 Task: Add a condition where "Privacy Is Ticket has public comment" in pending tickets.
Action: Mouse moved to (135, 498)
Screenshot: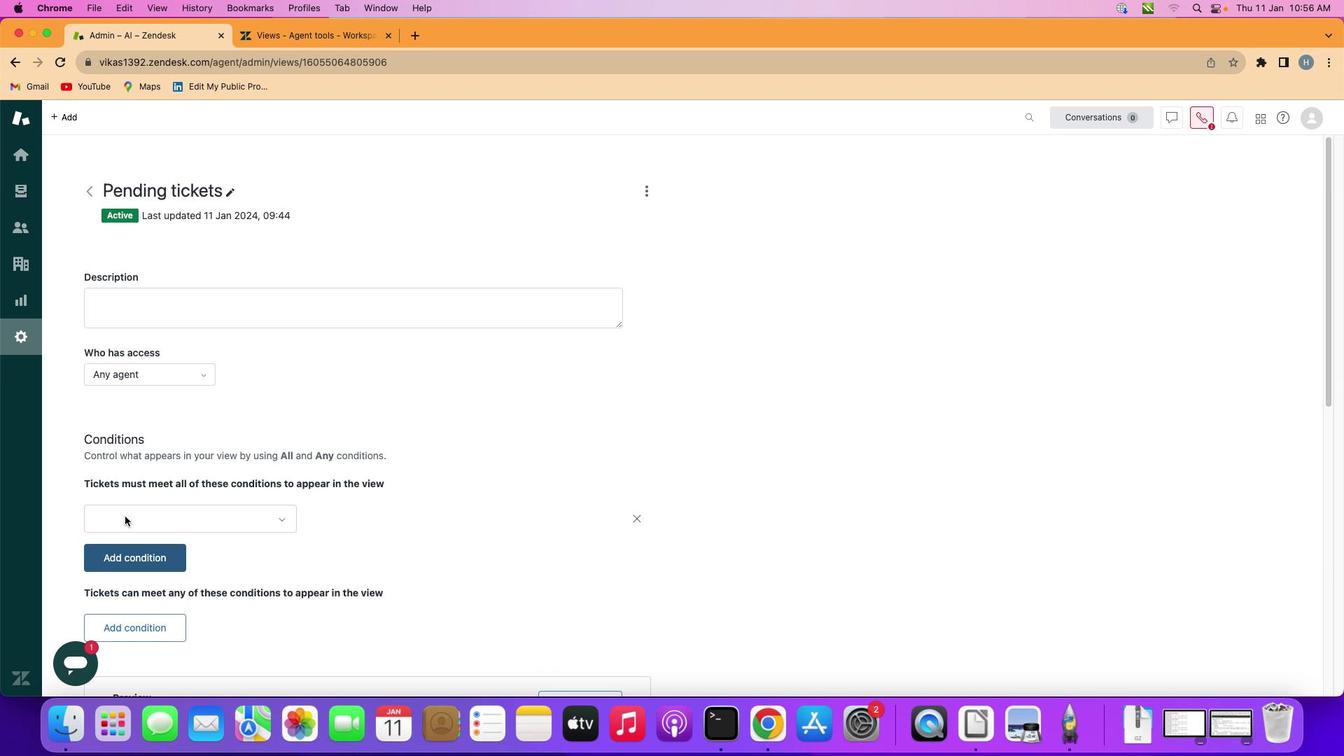 
Action: Mouse pressed left at (135, 498)
Screenshot: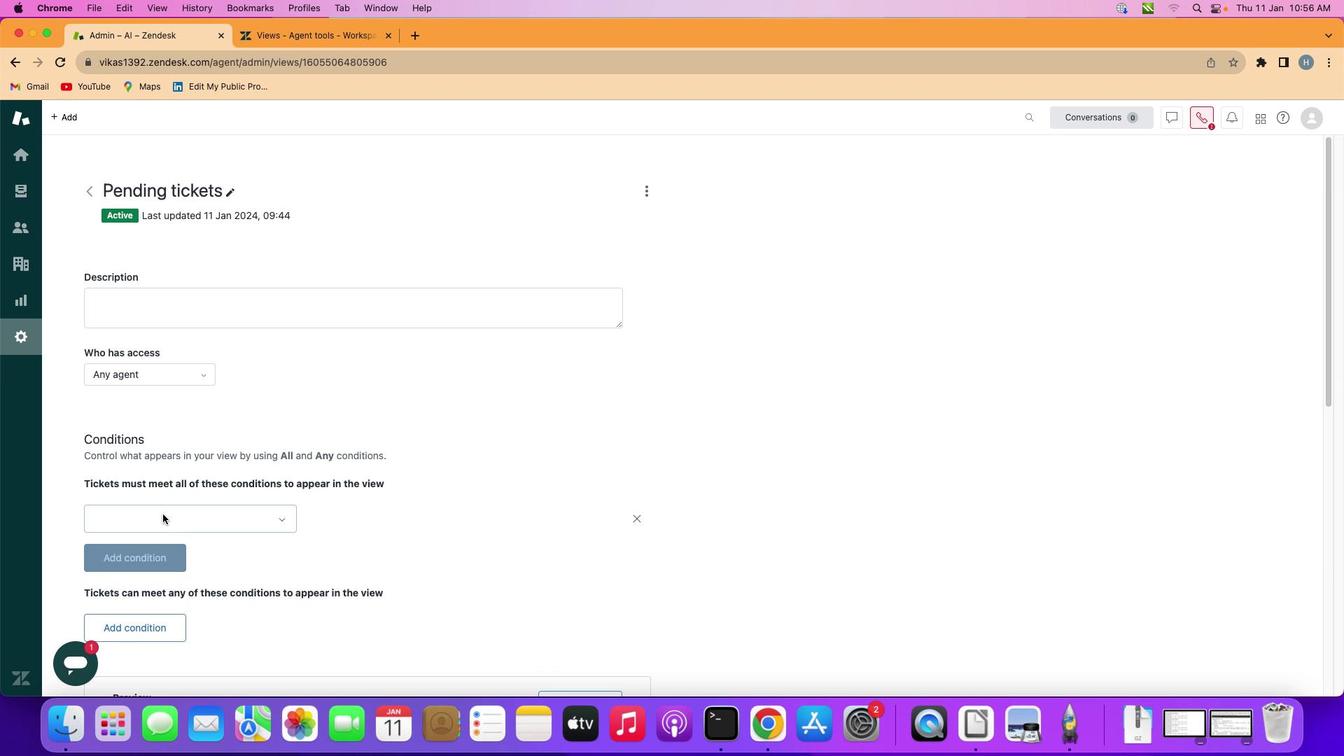 
Action: Mouse moved to (236, 495)
Screenshot: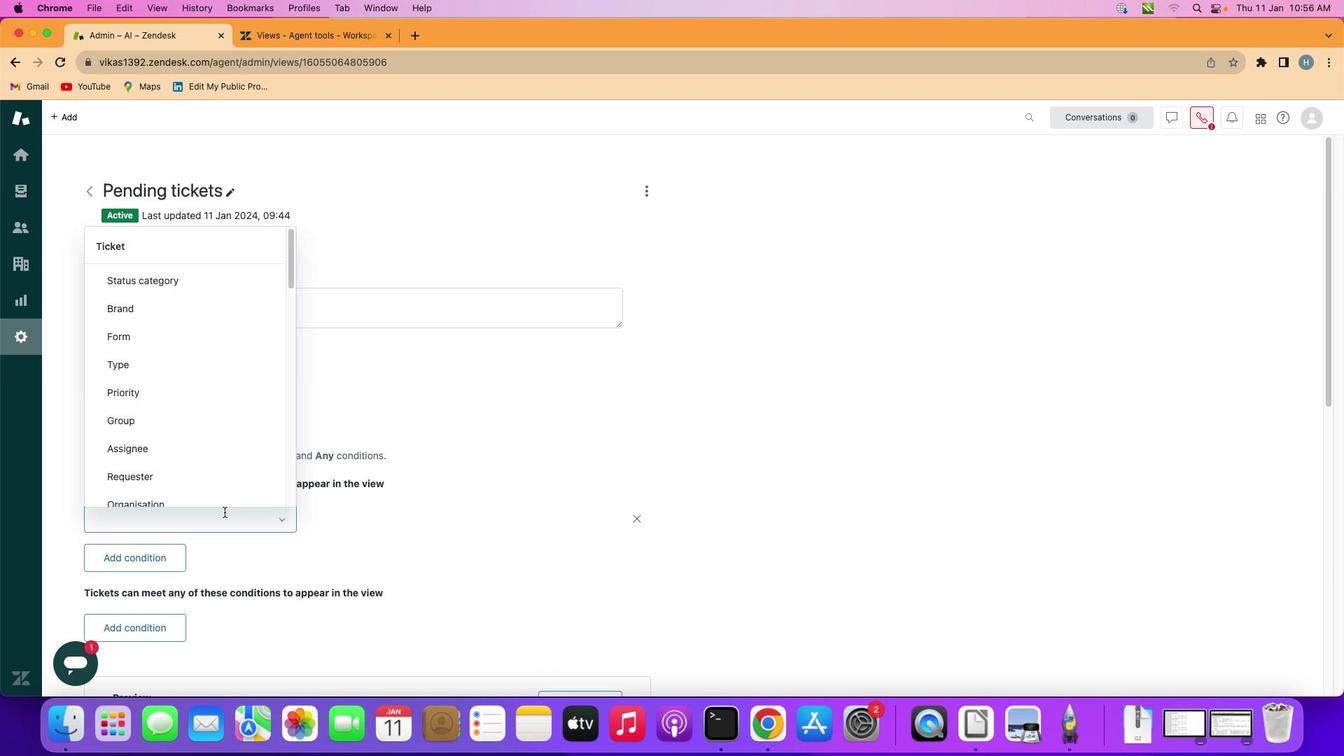 
Action: Mouse pressed left at (236, 495)
Screenshot: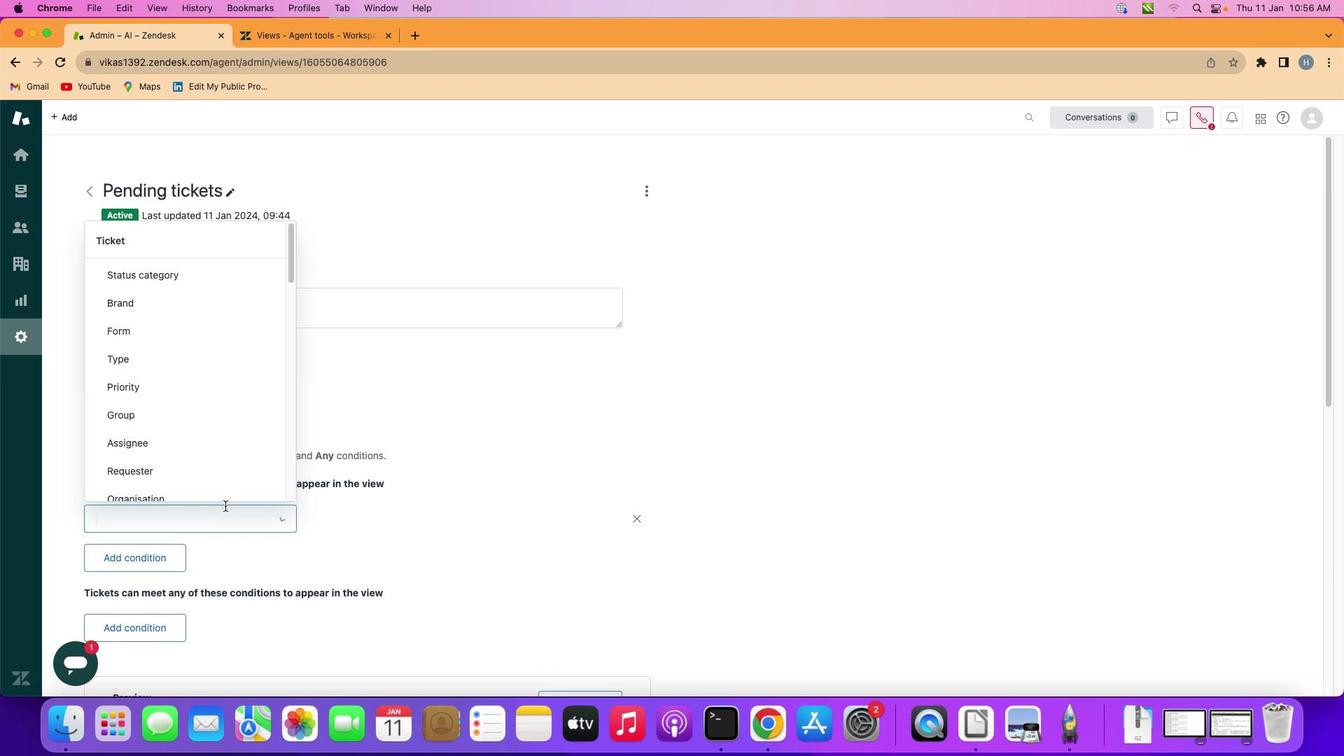 
Action: Mouse moved to (208, 406)
Screenshot: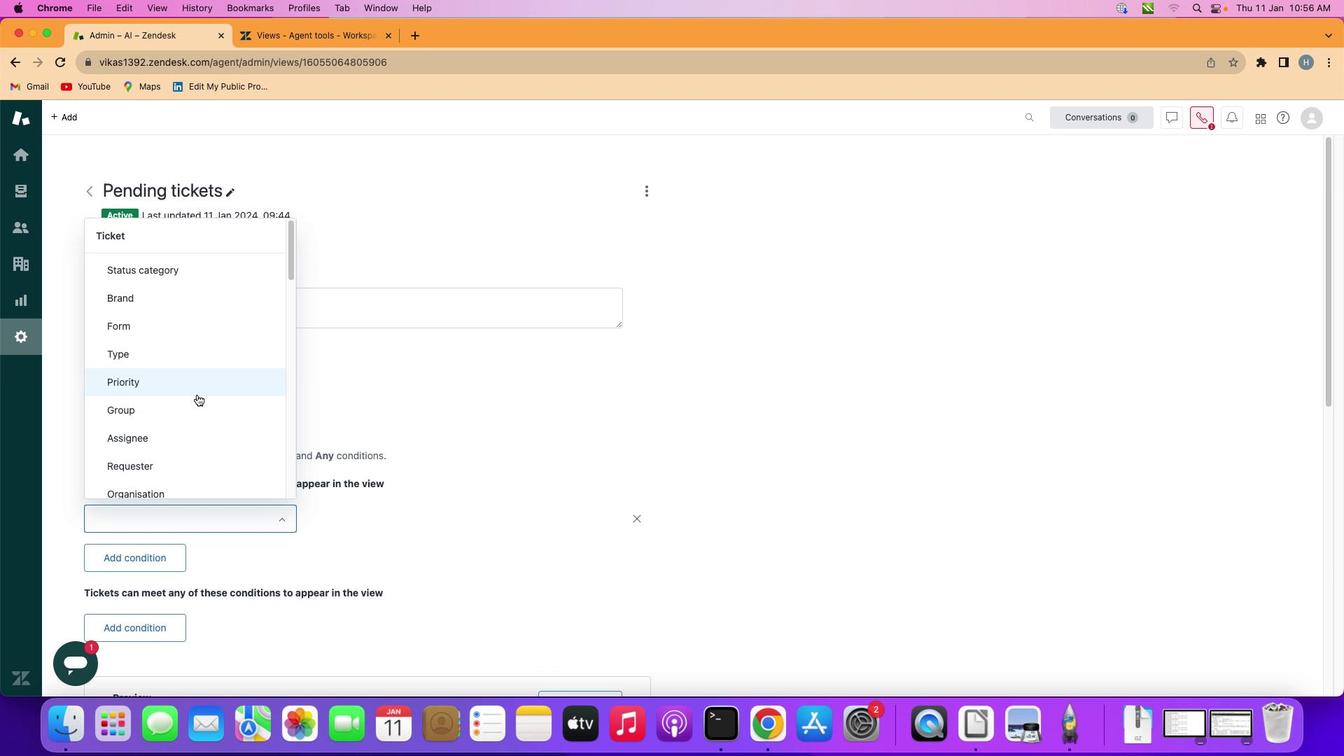 
Action: Mouse scrolled (208, 406) with delta (9, 110)
Screenshot: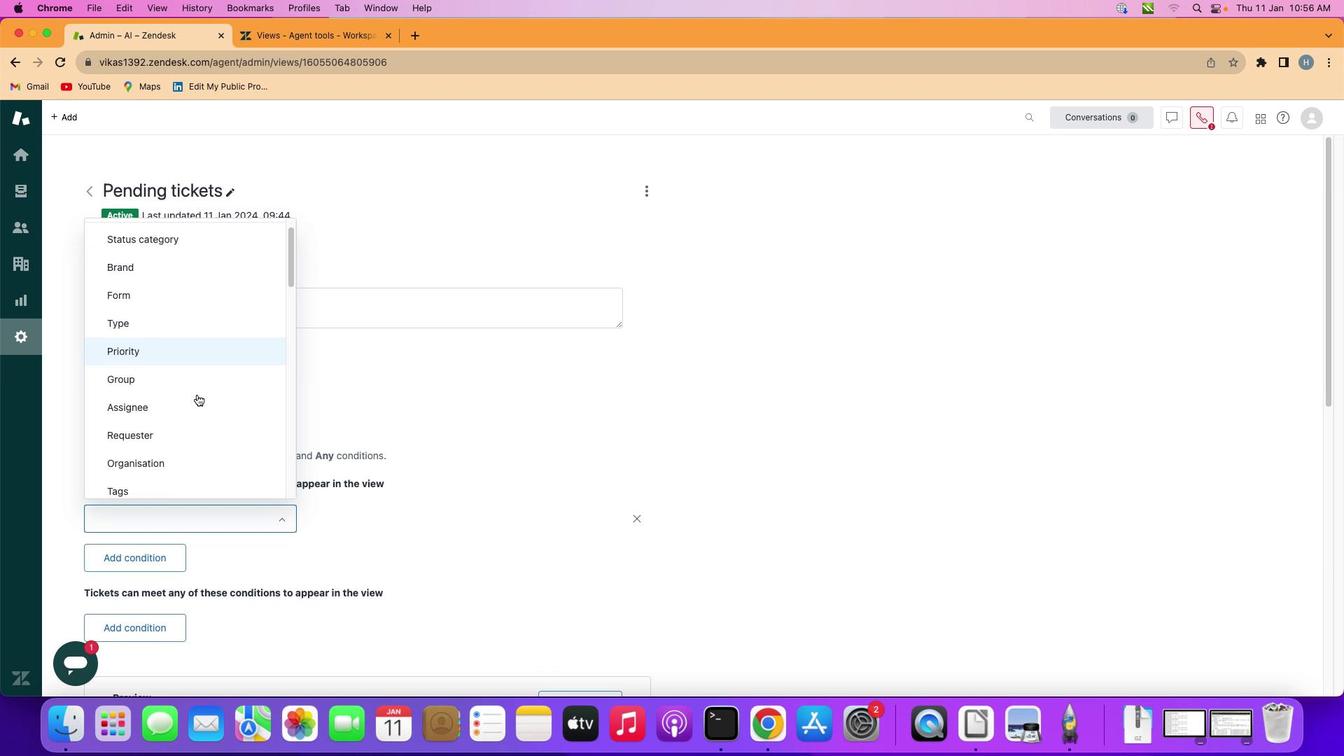 
Action: Mouse scrolled (208, 406) with delta (9, 110)
Screenshot: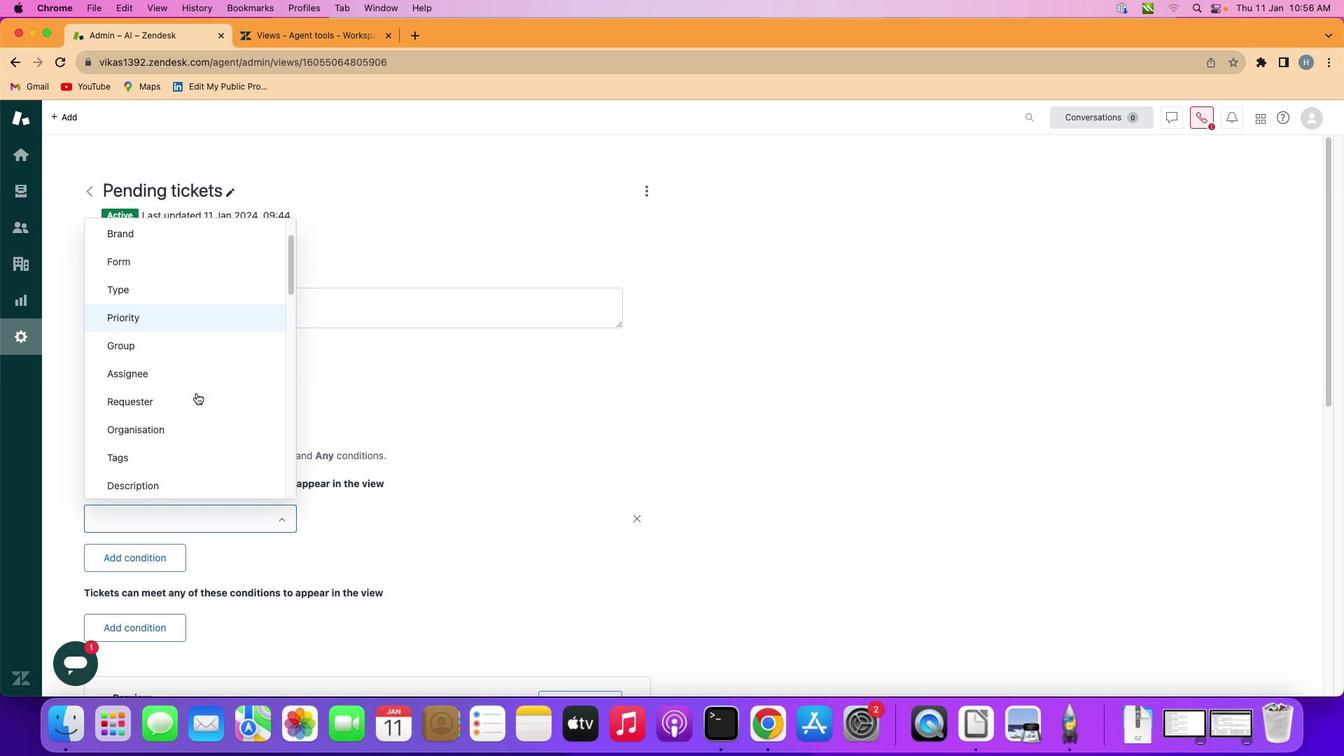 
Action: Mouse scrolled (208, 406) with delta (9, 110)
Screenshot: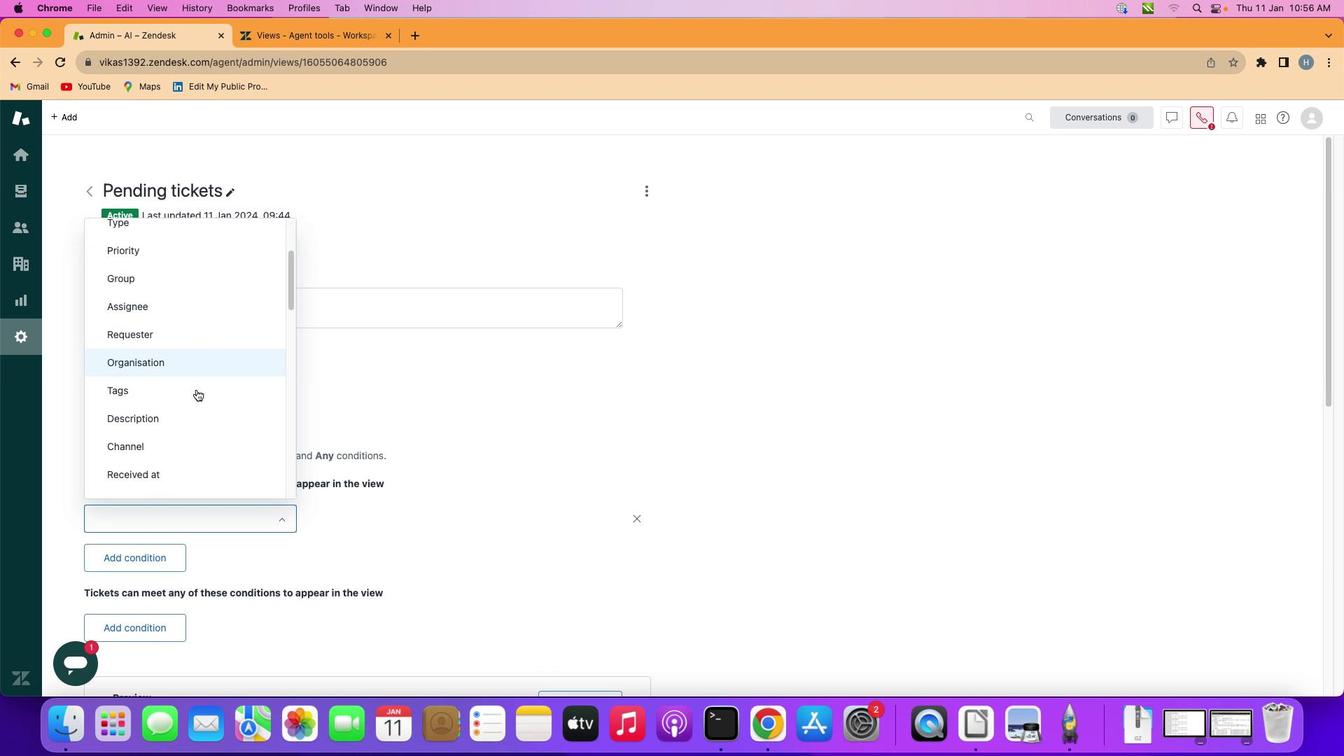 
Action: Mouse scrolled (208, 406) with delta (9, 110)
Screenshot: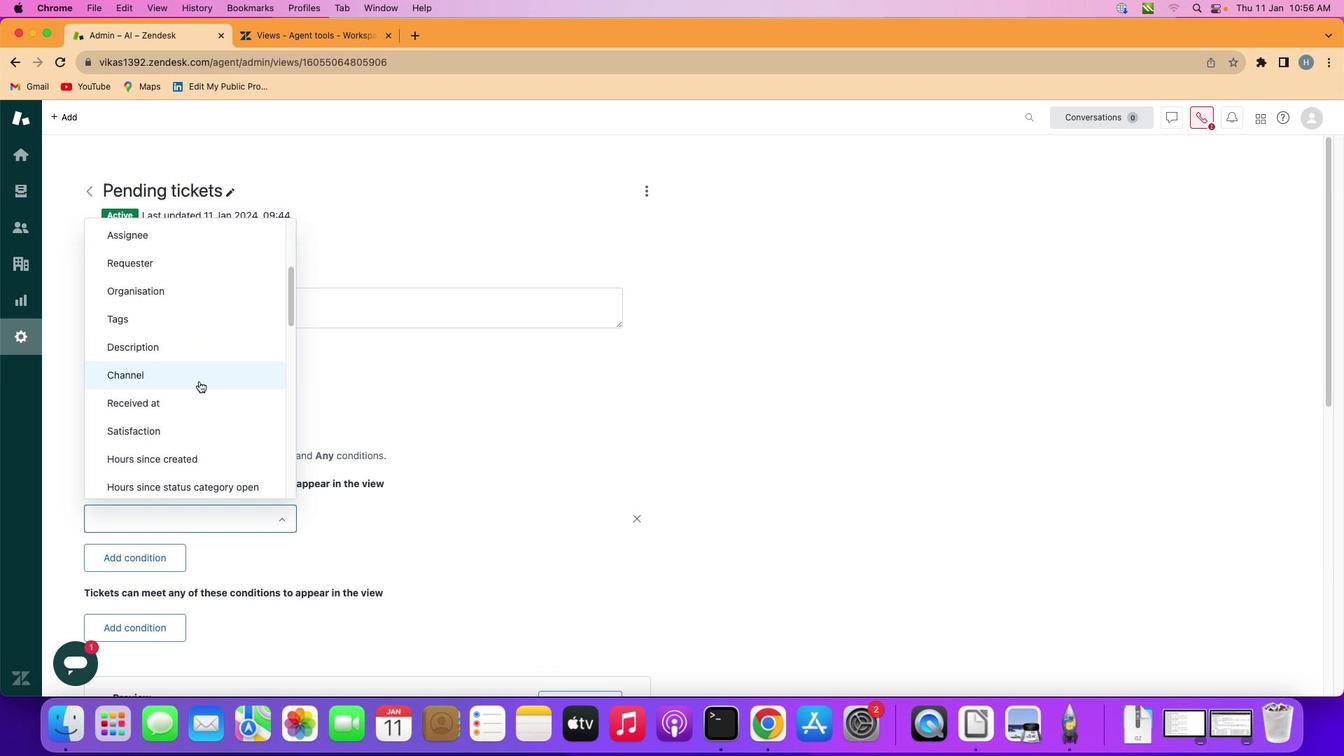 
Action: Mouse moved to (208, 405)
Screenshot: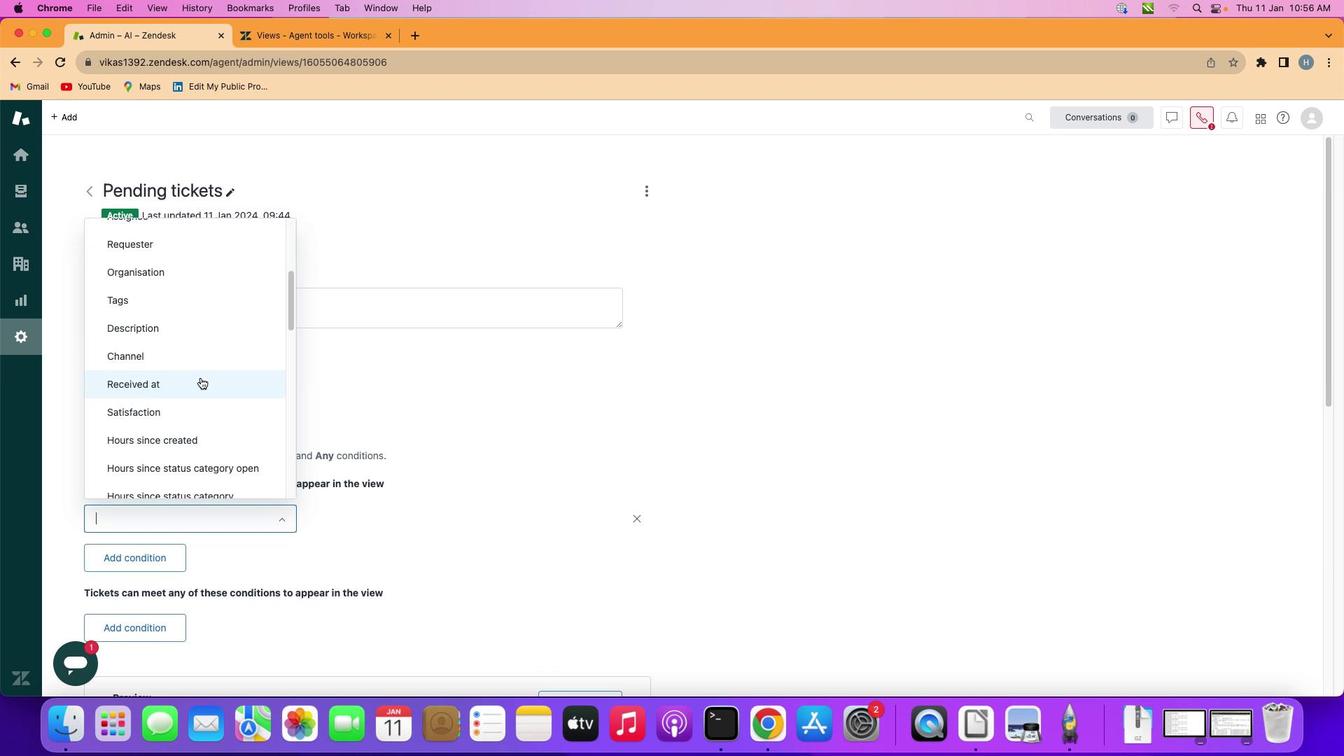 
Action: Mouse scrolled (208, 405) with delta (9, 109)
Screenshot: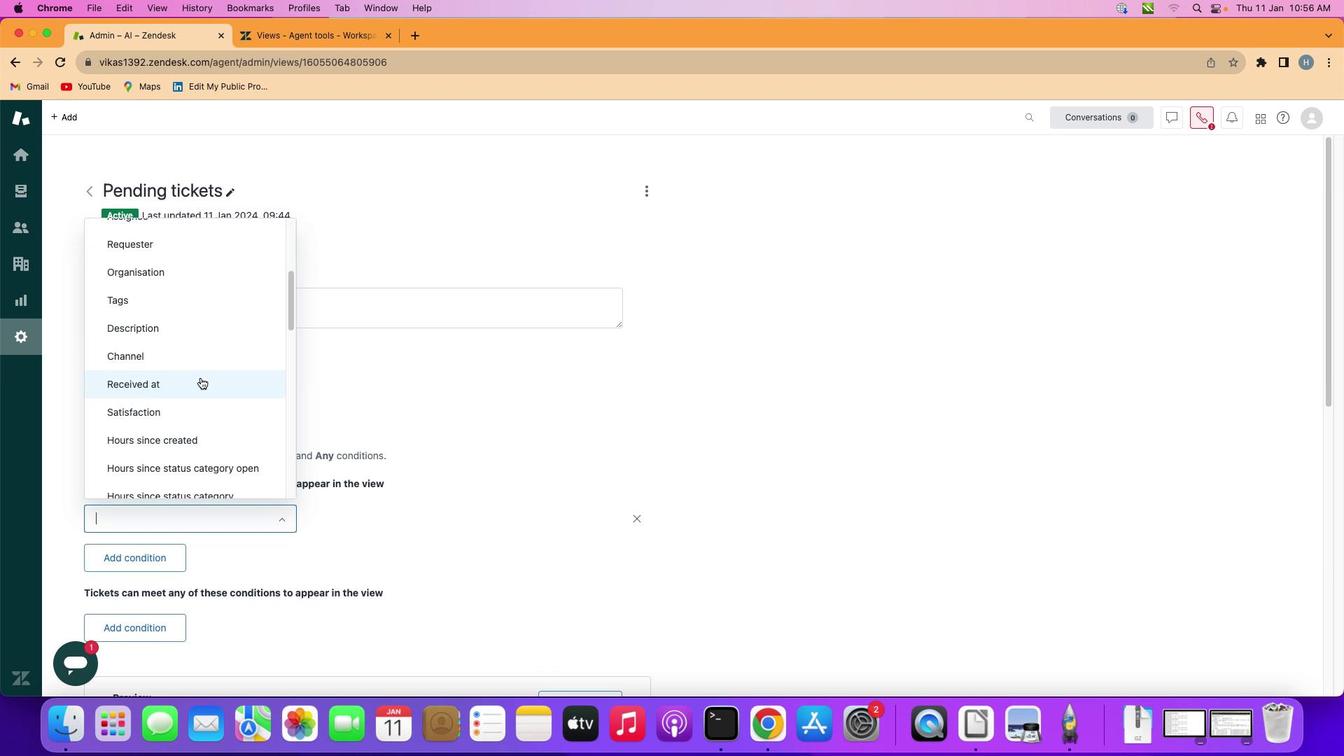
Action: Mouse moved to (211, 393)
Screenshot: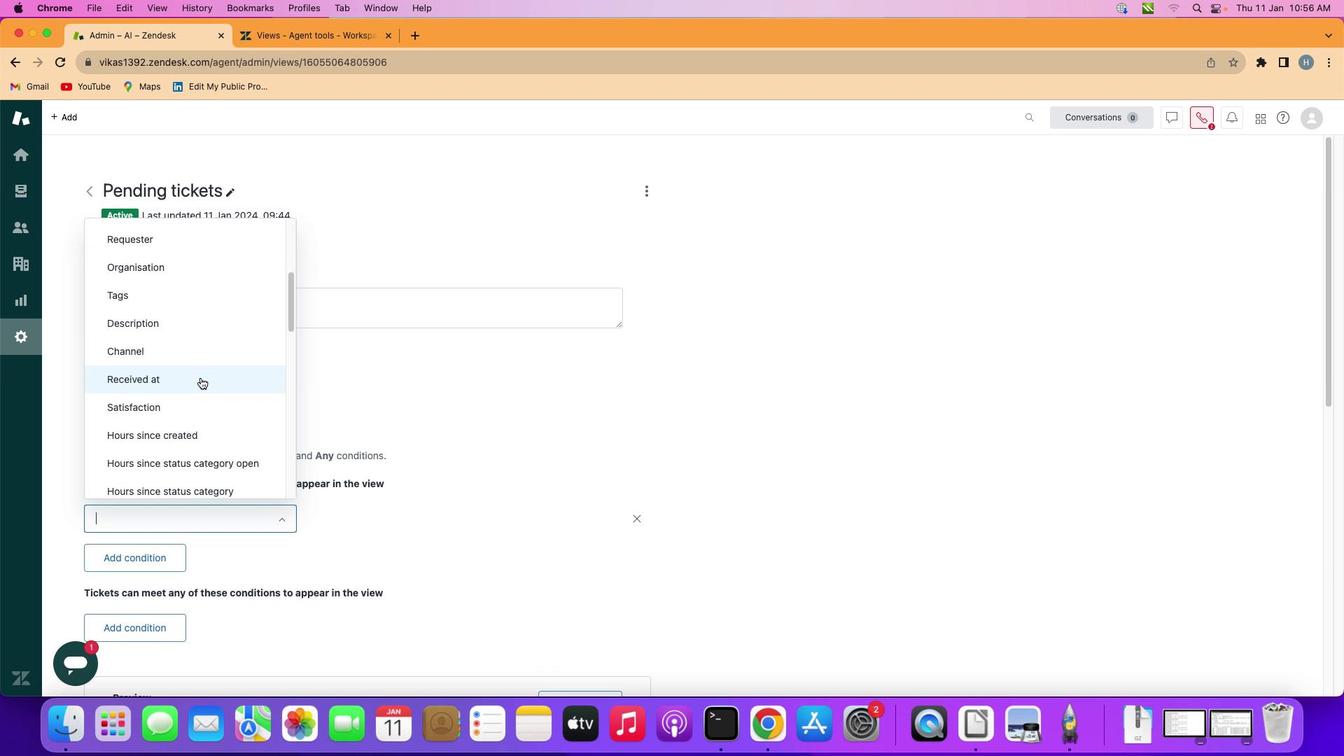 
Action: Mouse scrolled (211, 393) with delta (9, 110)
Screenshot: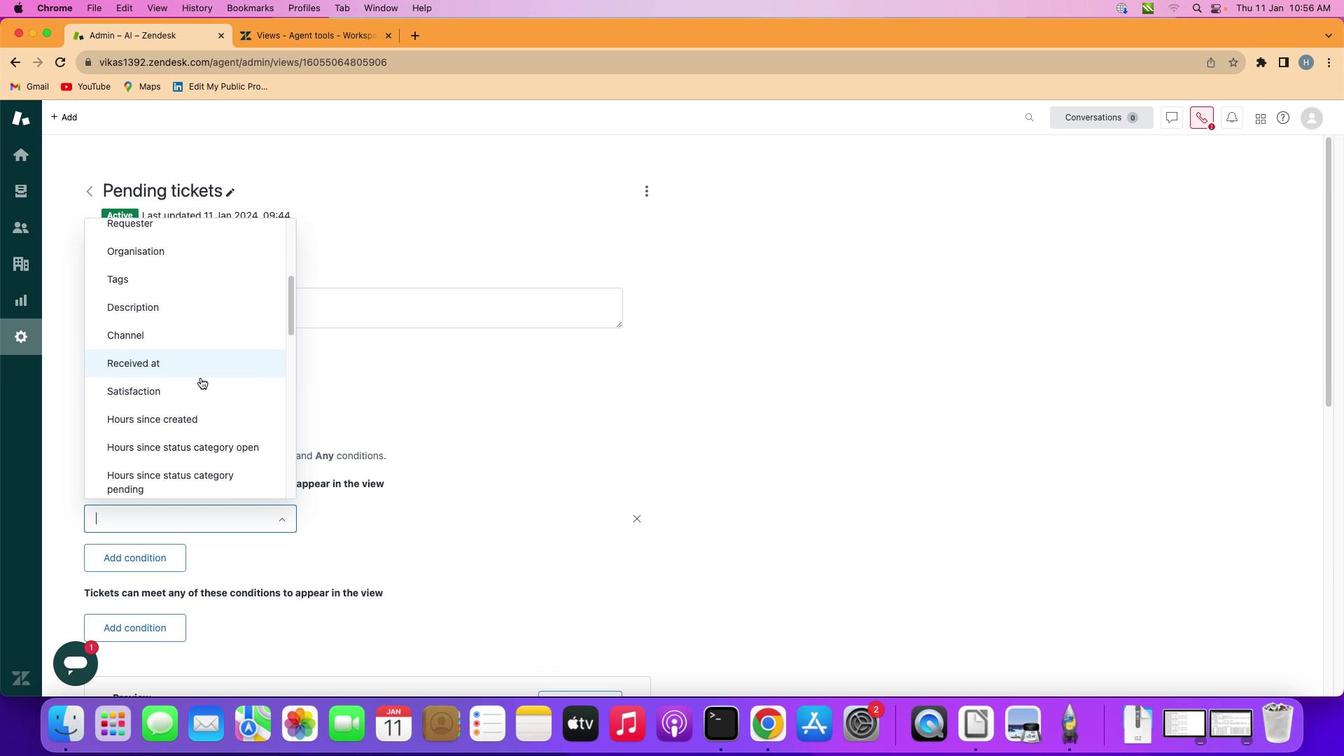 
Action: Mouse scrolled (211, 393) with delta (9, 110)
Screenshot: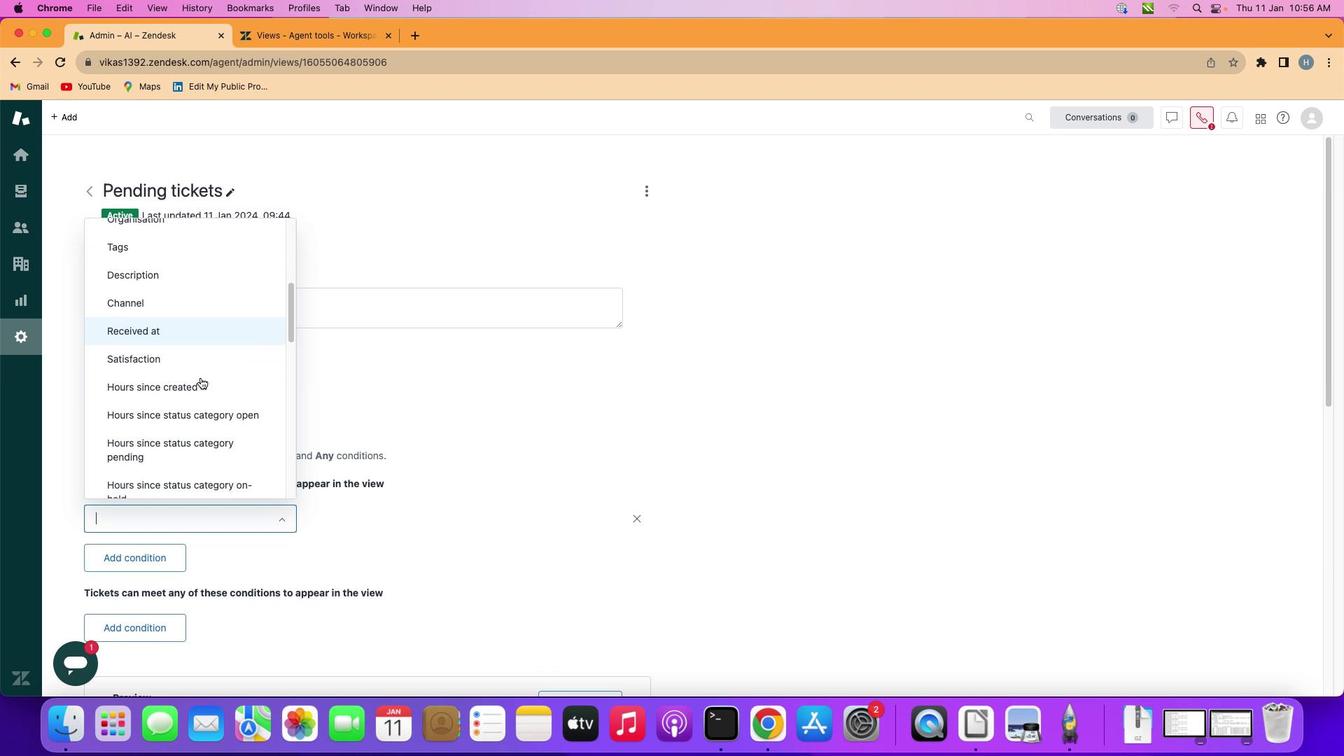 
Action: Mouse scrolled (211, 393) with delta (9, 110)
Screenshot: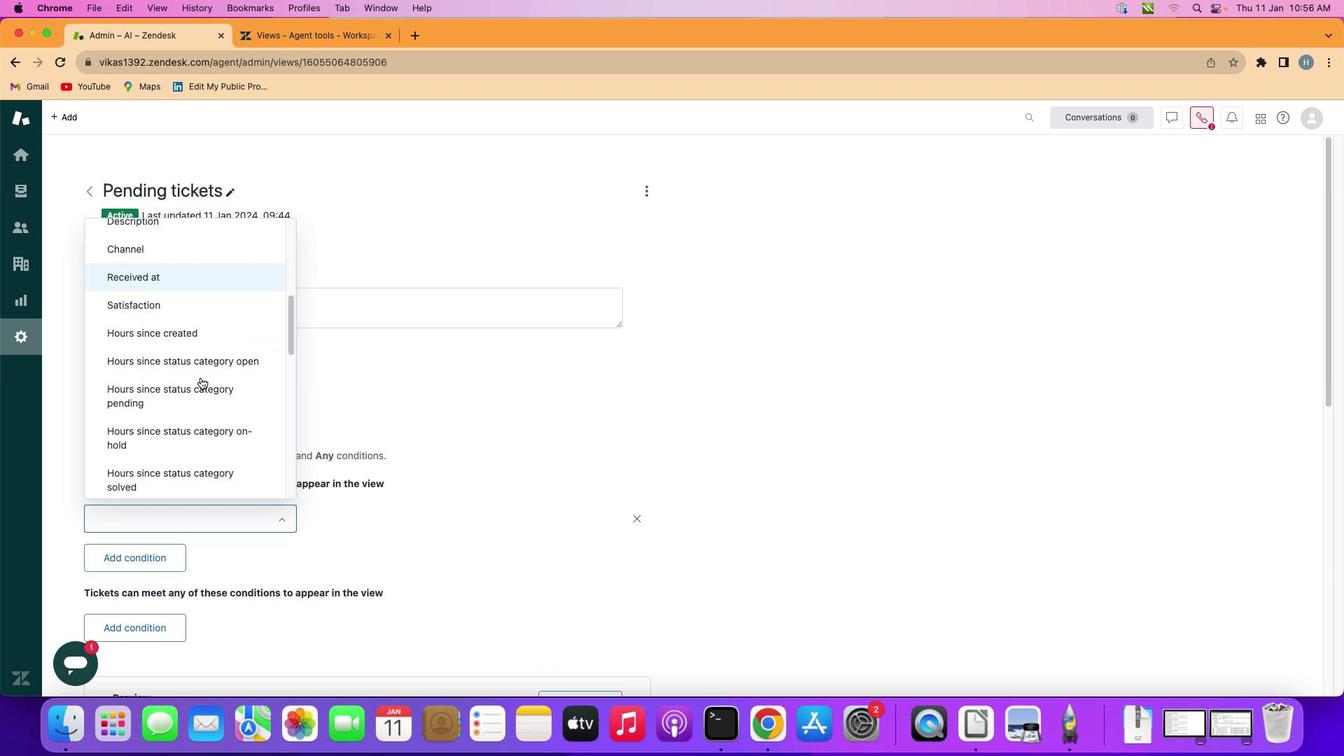 
Action: Mouse scrolled (211, 393) with delta (9, 110)
Screenshot: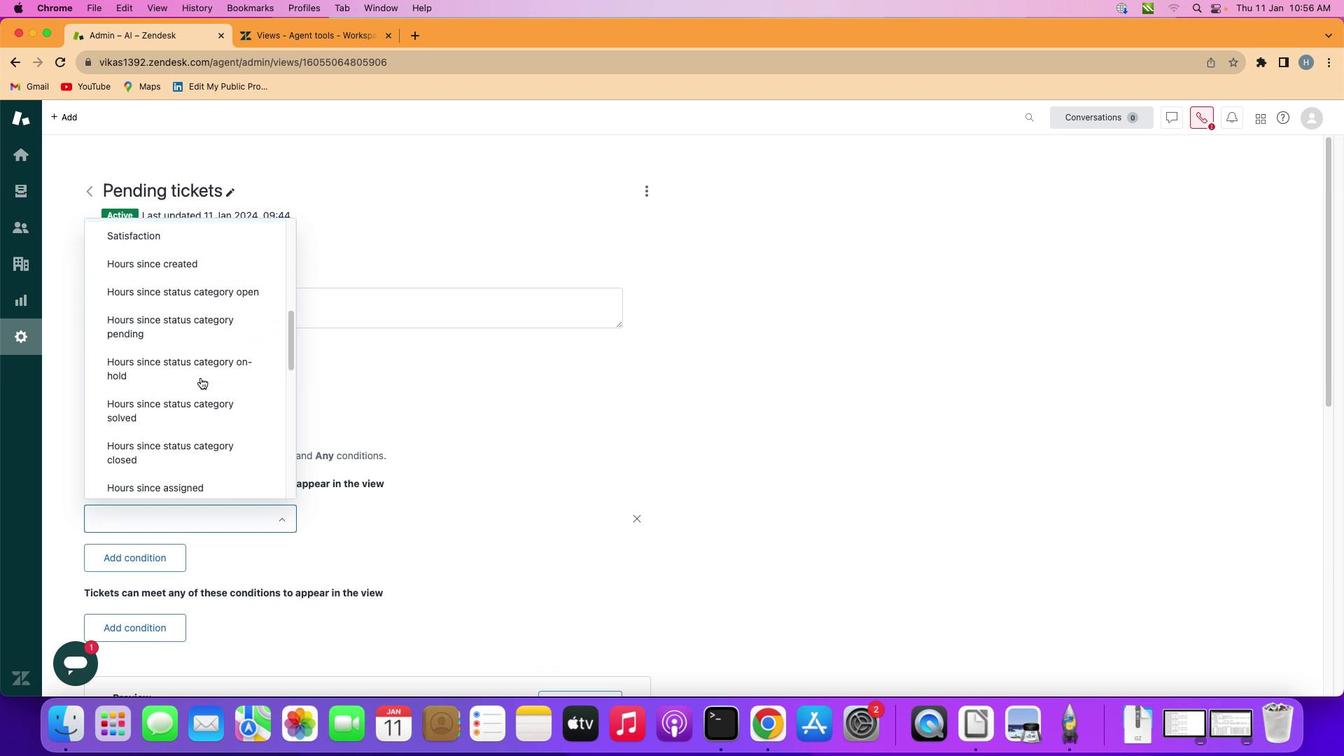 
Action: Mouse scrolled (211, 393) with delta (9, 110)
Screenshot: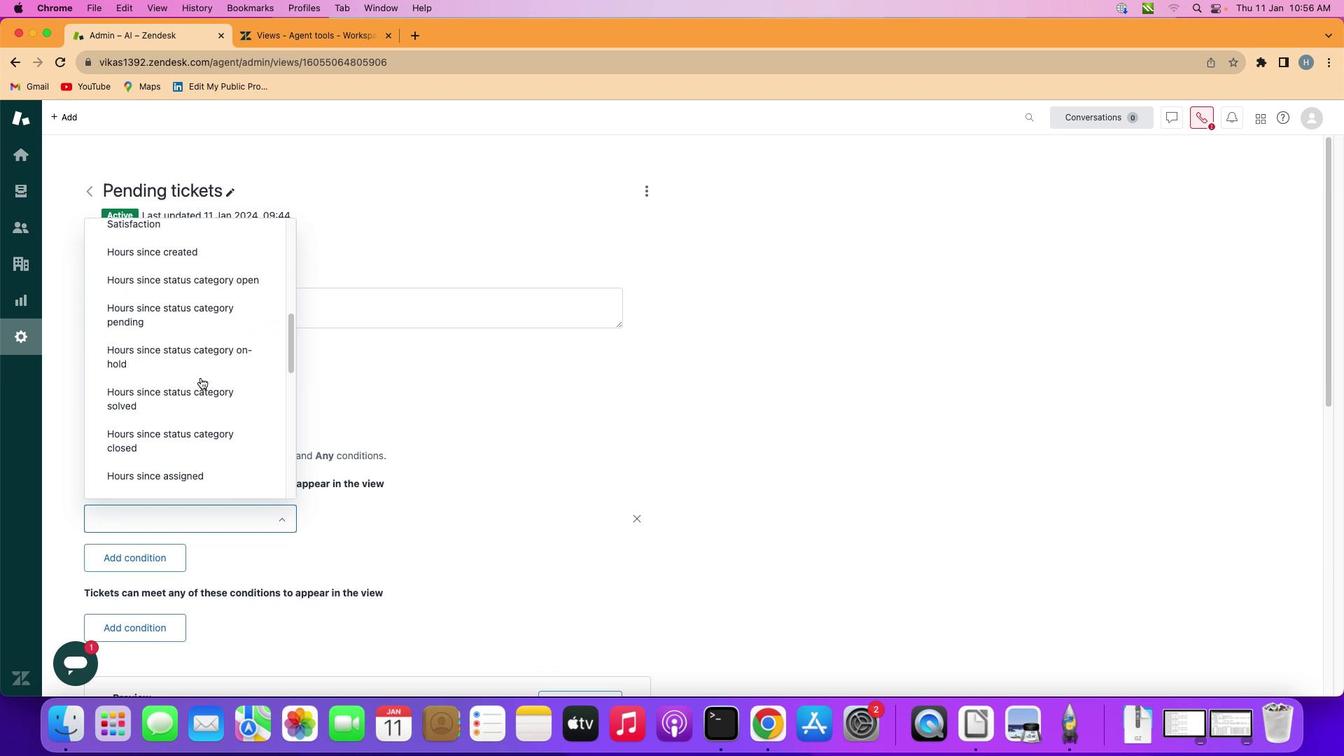 
Action: Mouse scrolled (211, 393) with delta (9, 110)
Screenshot: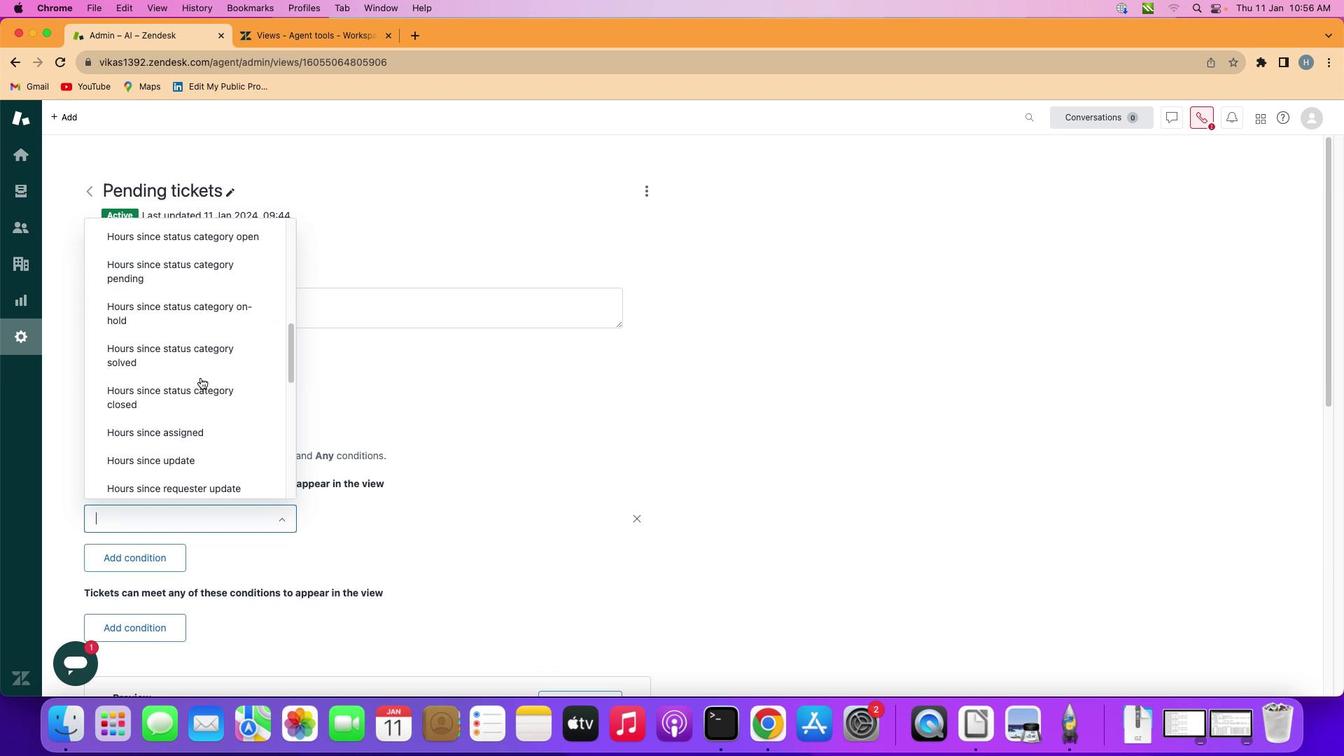 
Action: Mouse scrolled (211, 393) with delta (9, 110)
Screenshot: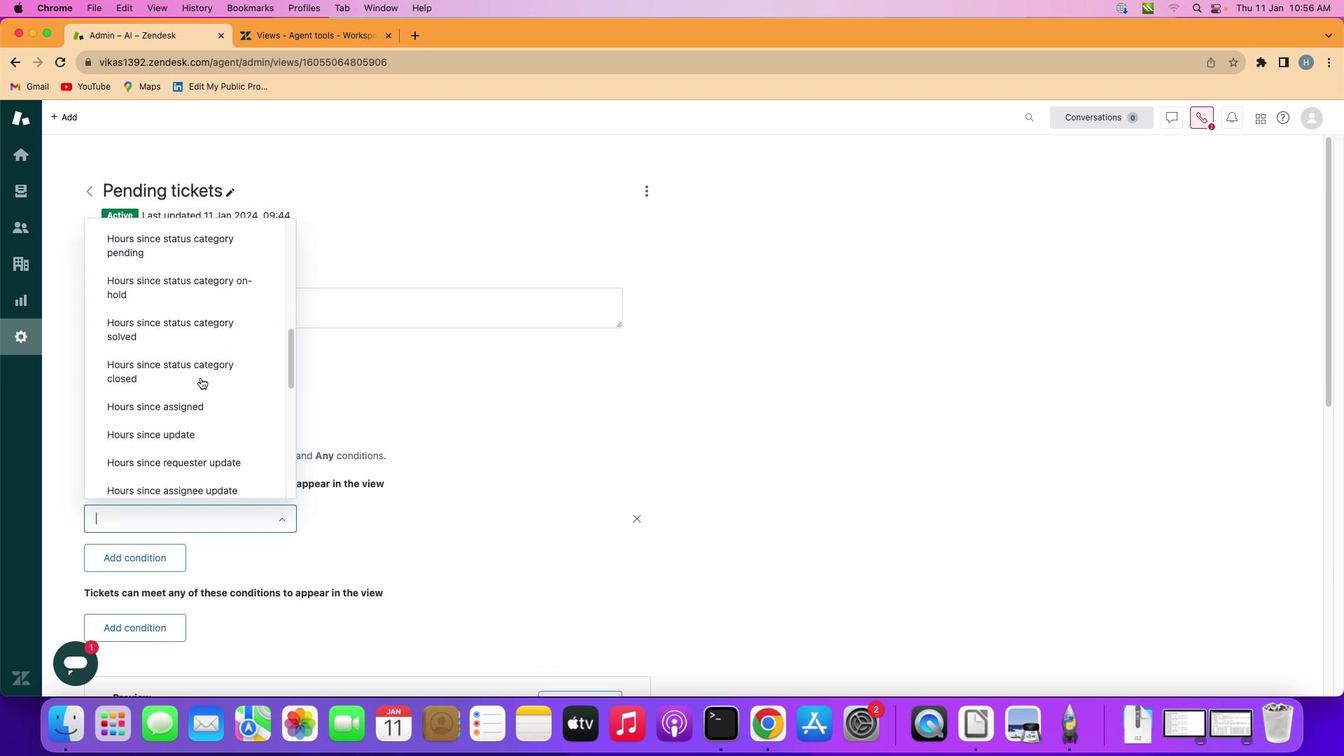 
Action: Mouse scrolled (211, 393) with delta (9, 110)
Screenshot: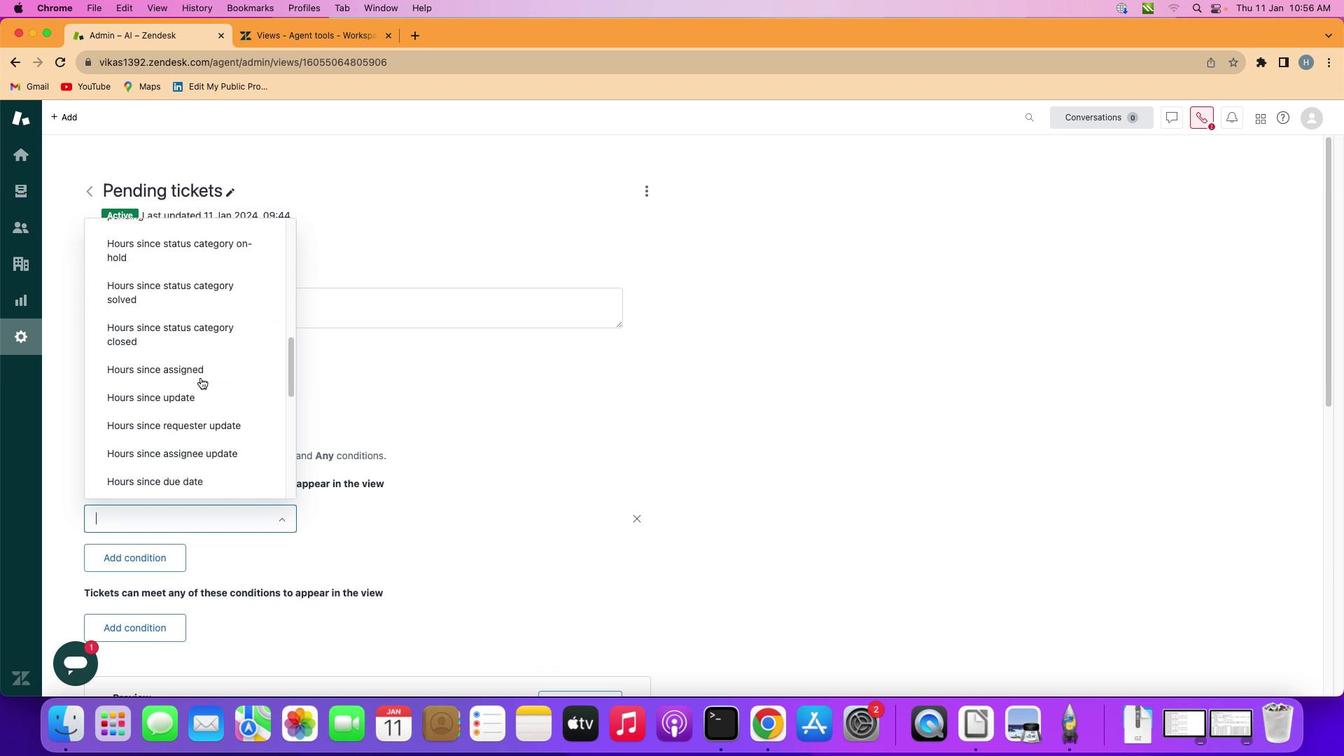 
Action: Mouse scrolled (211, 393) with delta (9, 110)
Screenshot: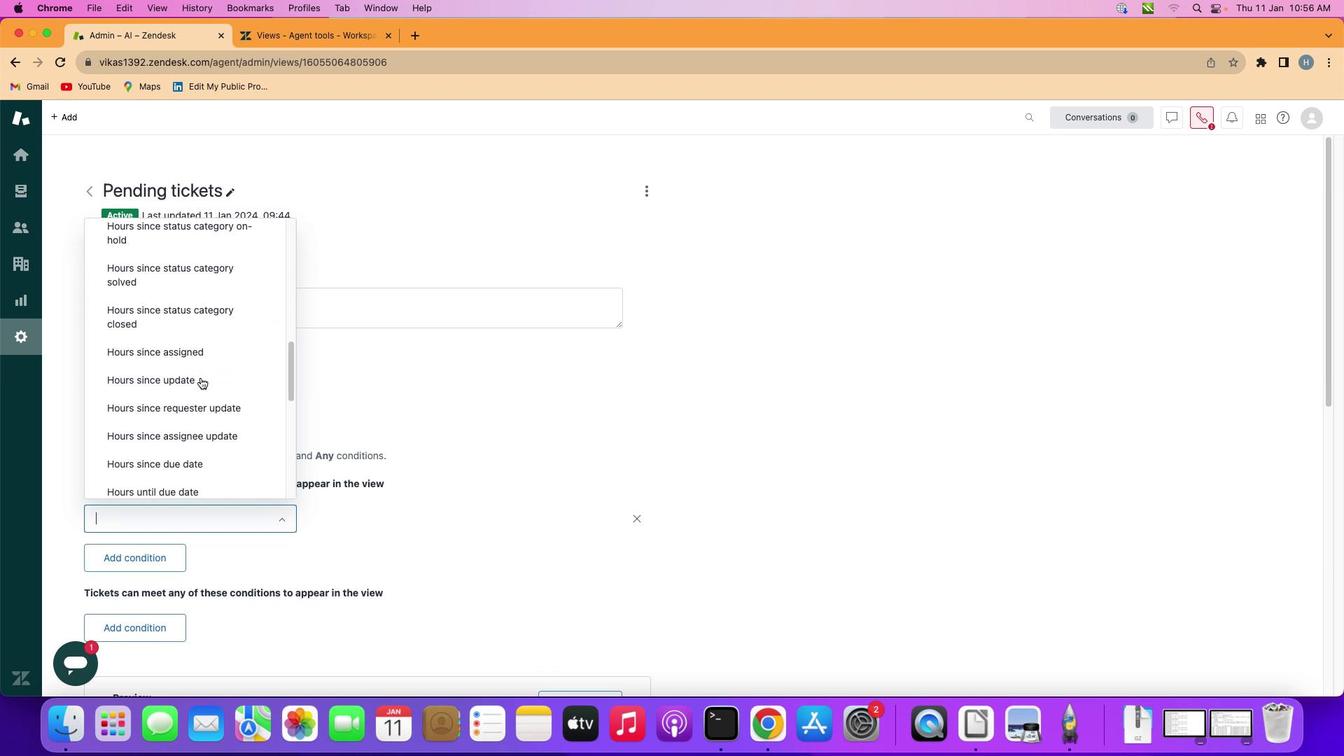 
Action: Mouse scrolled (211, 393) with delta (9, 110)
Screenshot: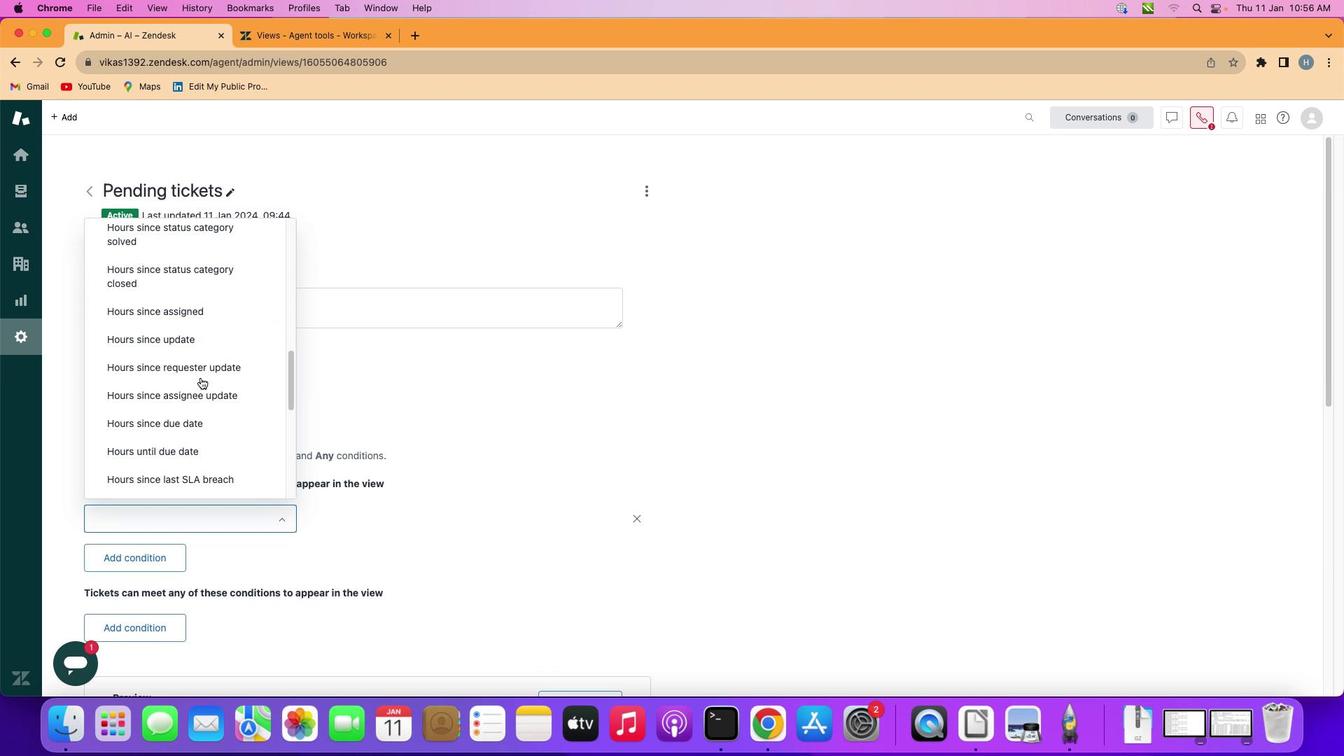 
Action: Mouse scrolled (211, 393) with delta (9, 110)
Screenshot: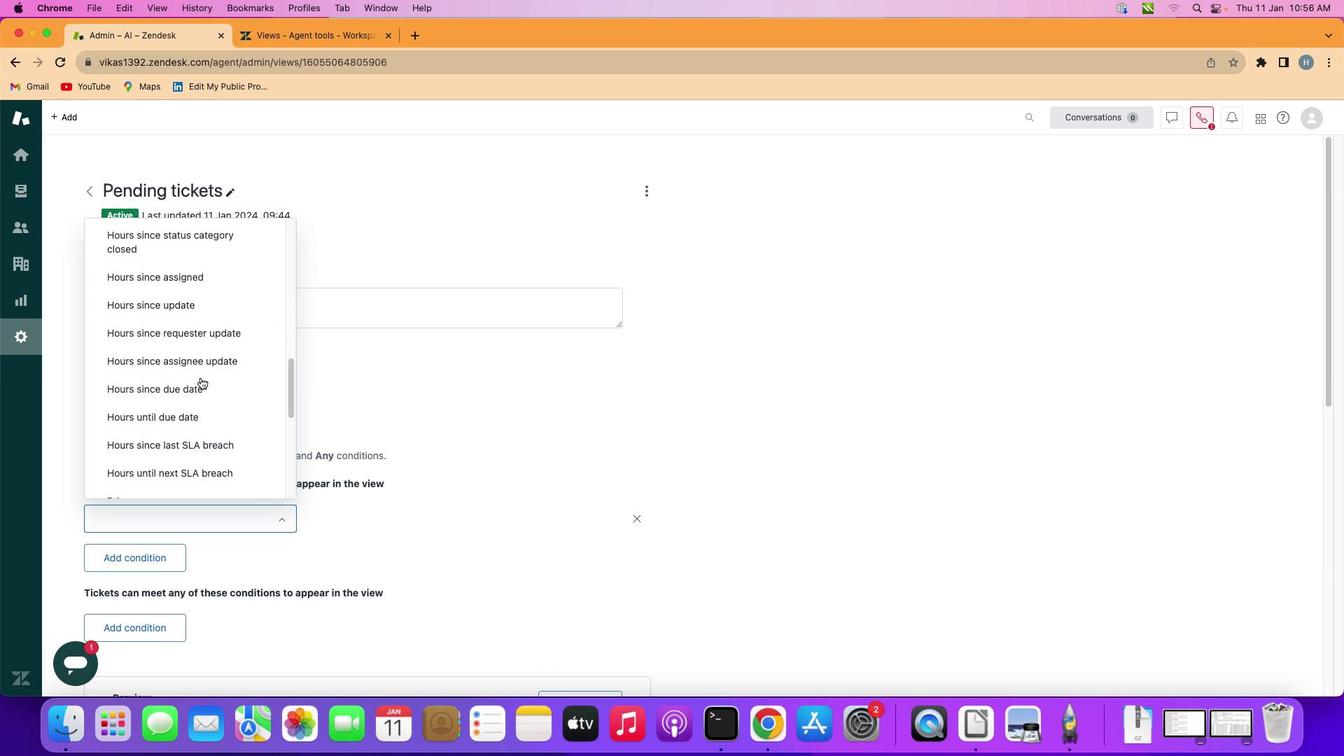 
Action: Mouse scrolled (211, 393) with delta (9, 110)
Screenshot: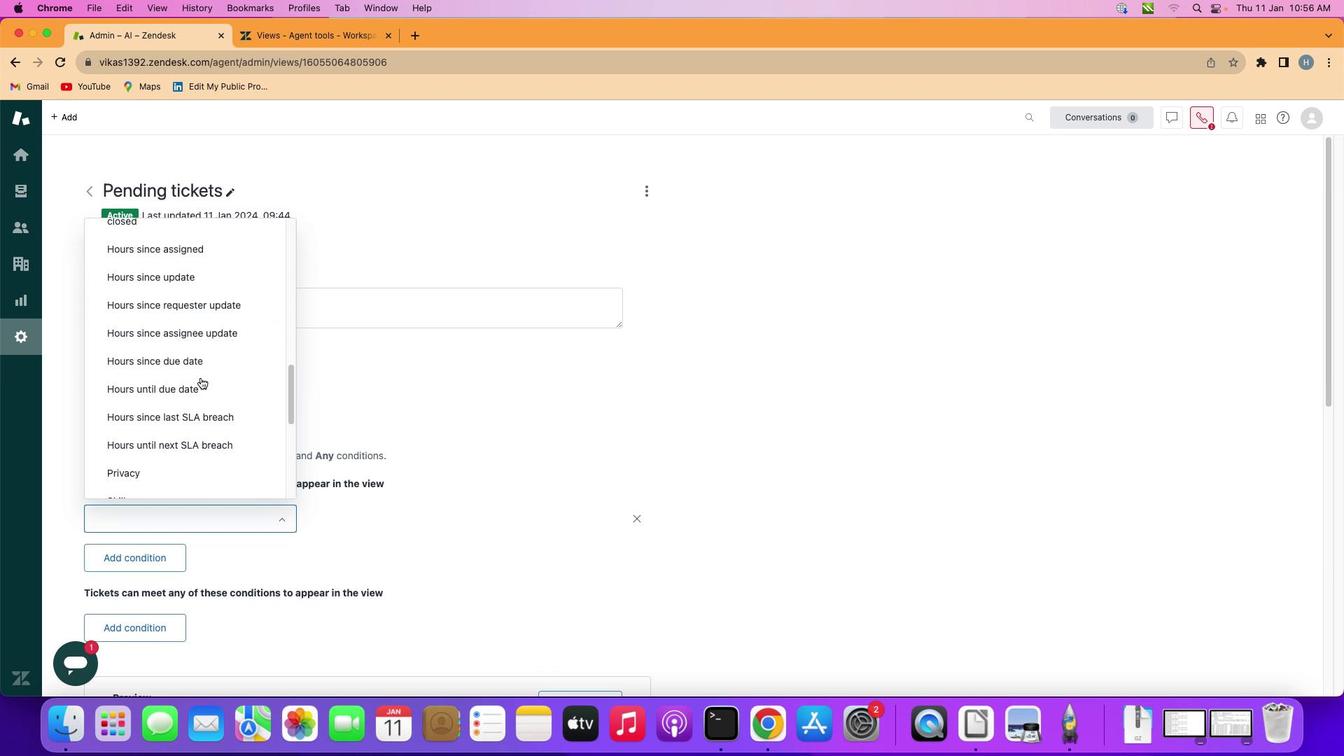 
Action: Mouse scrolled (211, 393) with delta (9, 110)
Screenshot: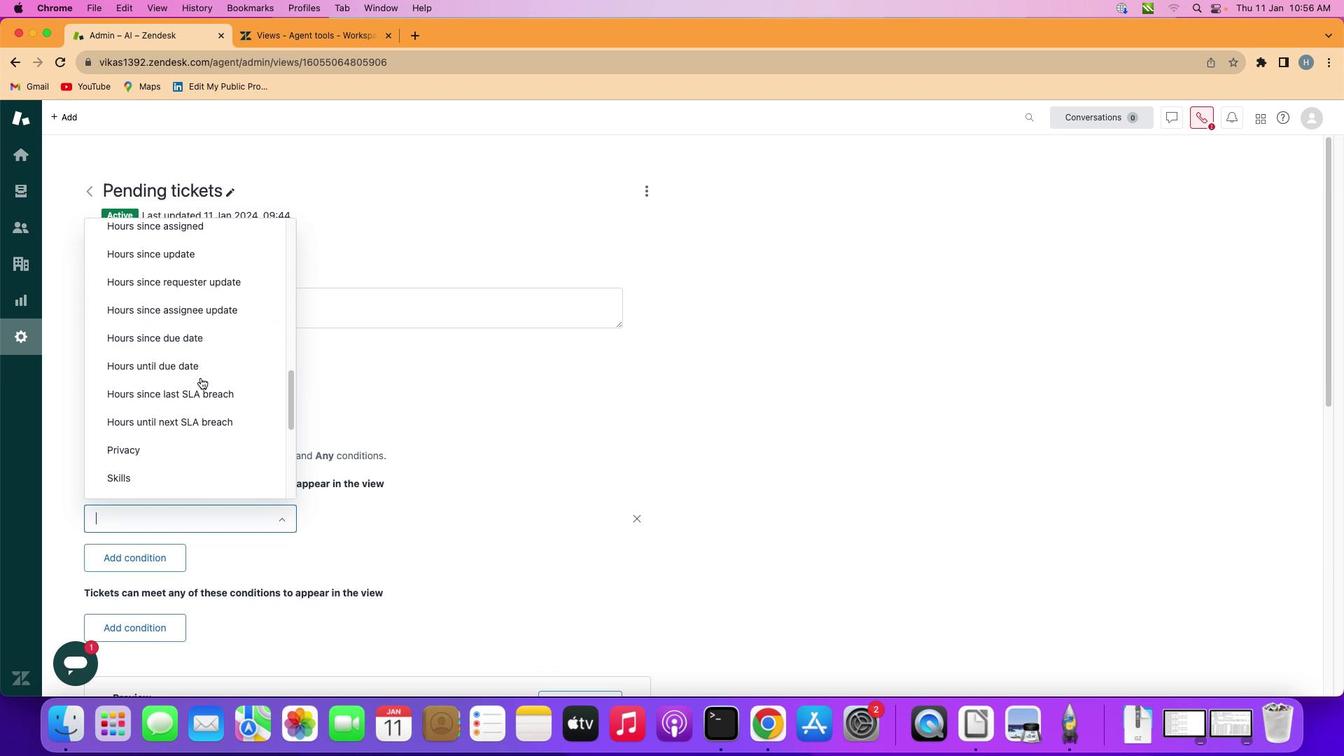 
Action: Mouse moved to (214, 393)
Screenshot: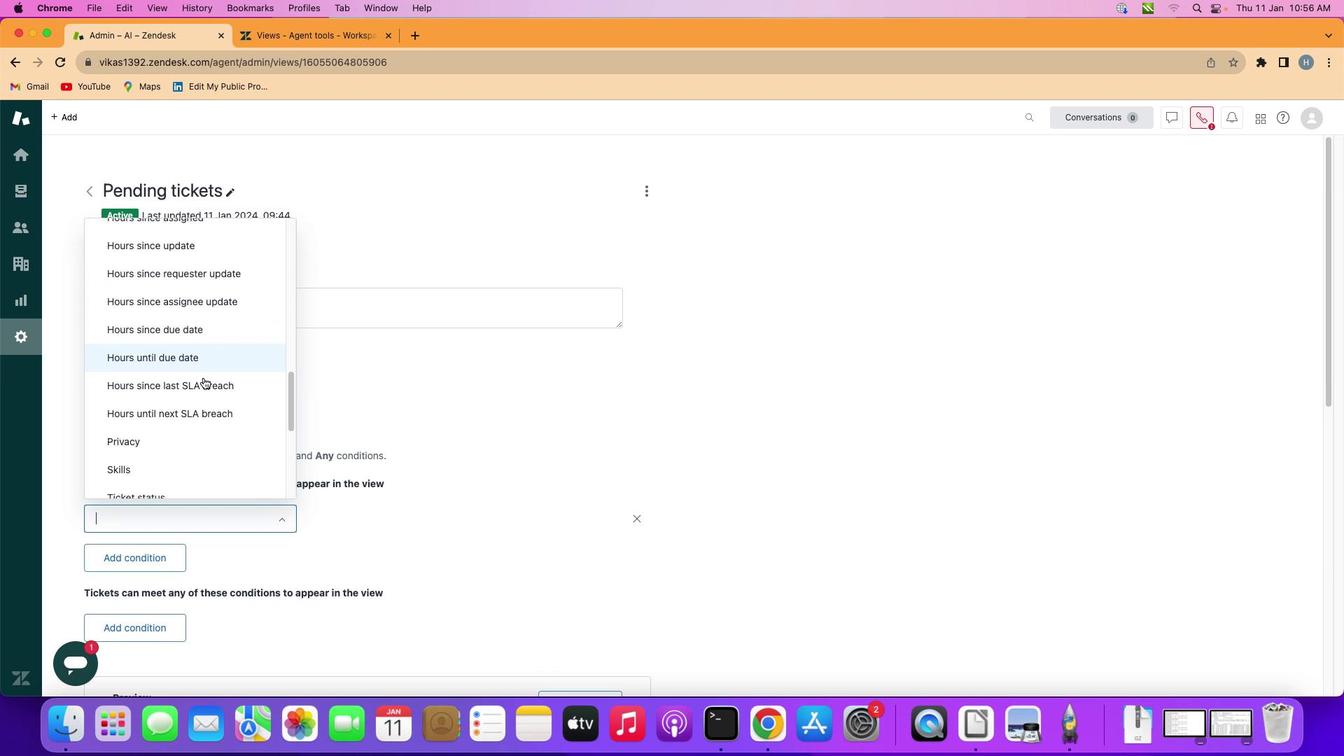 
Action: Mouse scrolled (214, 393) with delta (9, 110)
Screenshot: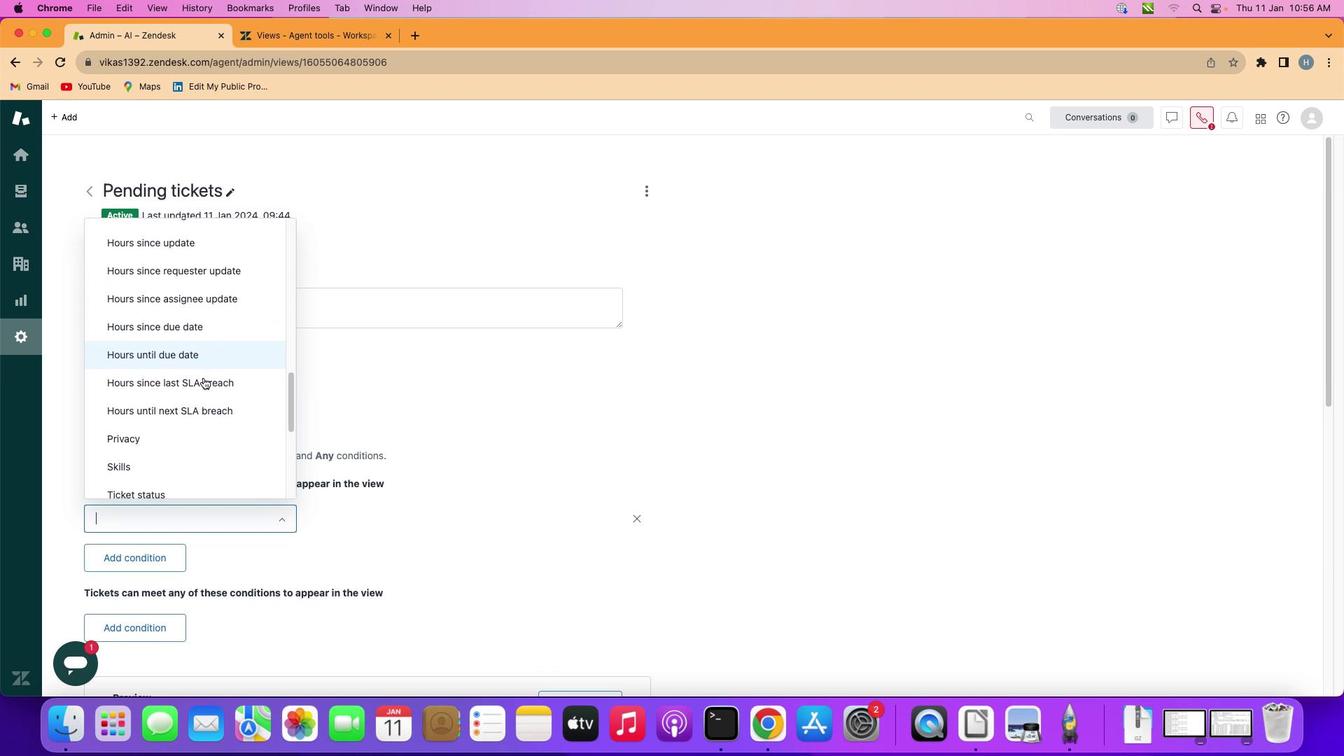 
Action: Mouse moved to (214, 393)
Screenshot: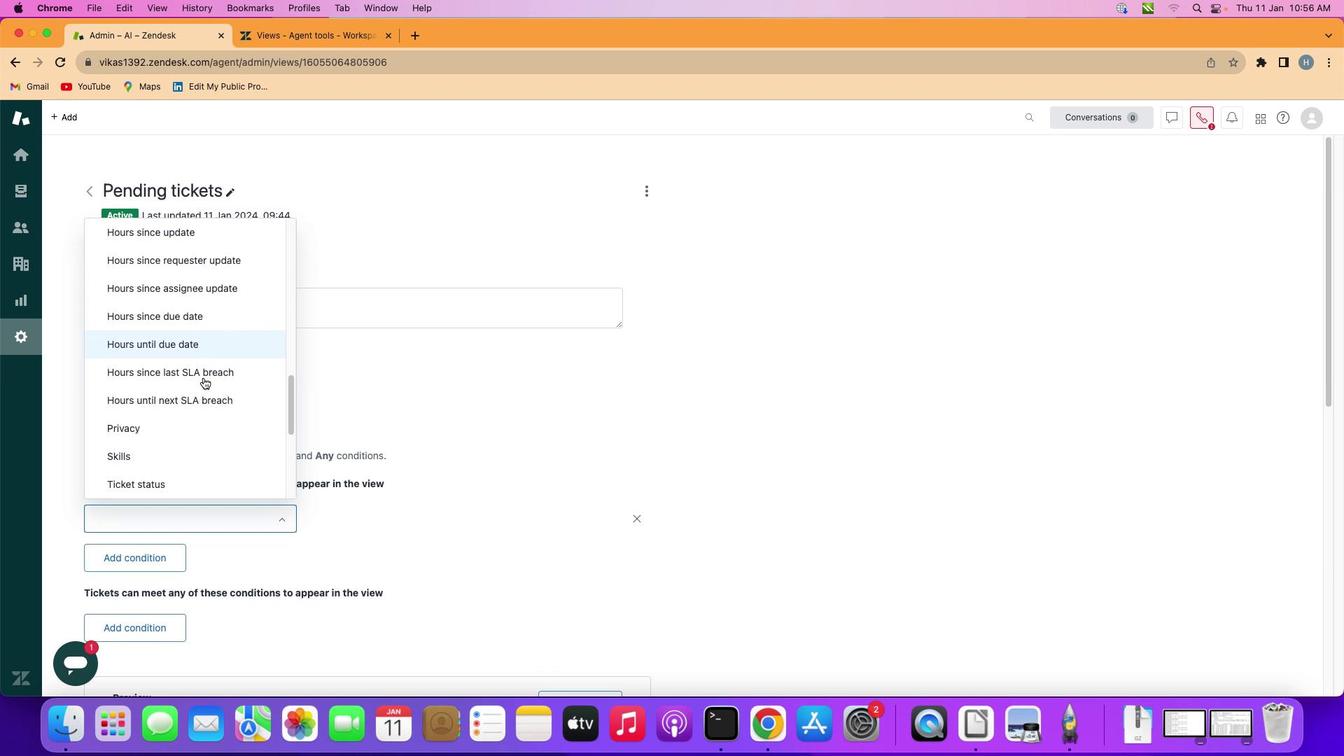 
Action: Mouse scrolled (214, 393) with delta (9, 110)
Screenshot: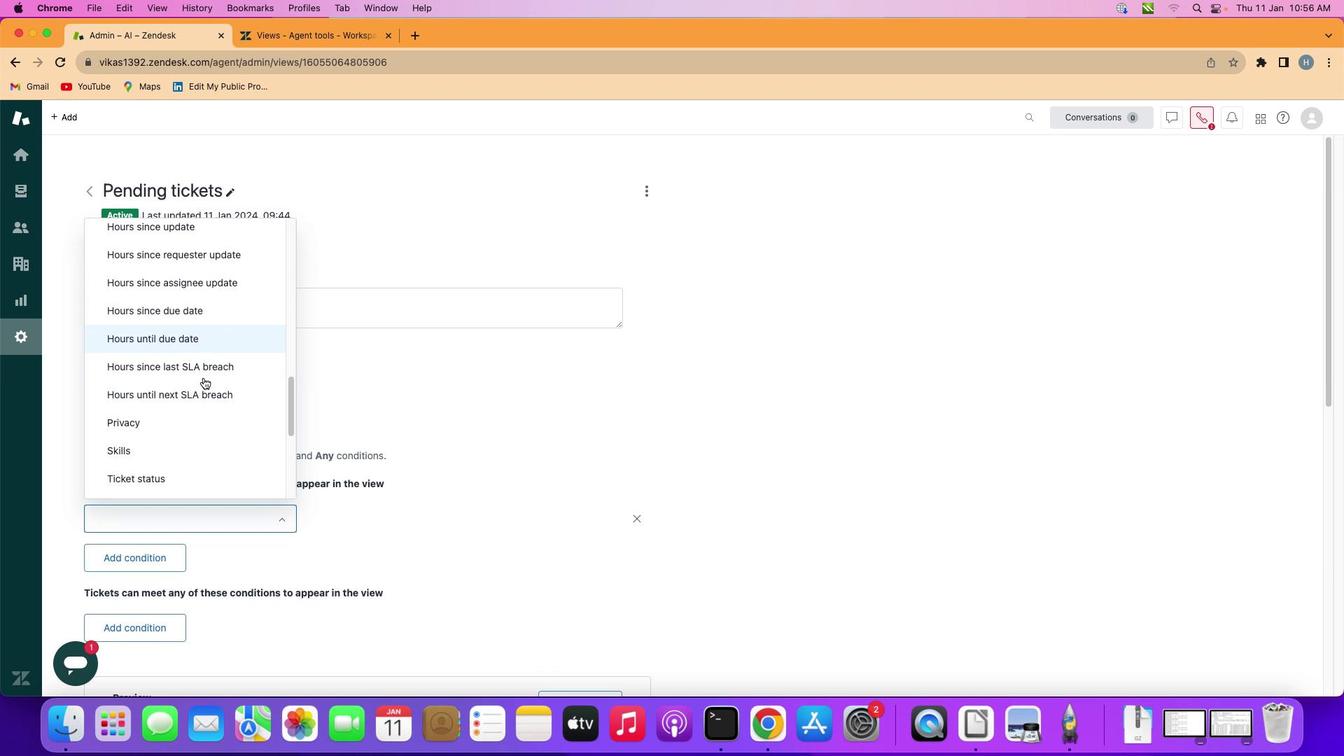 
Action: Mouse scrolled (214, 393) with delta (9, 110)
Screenshot: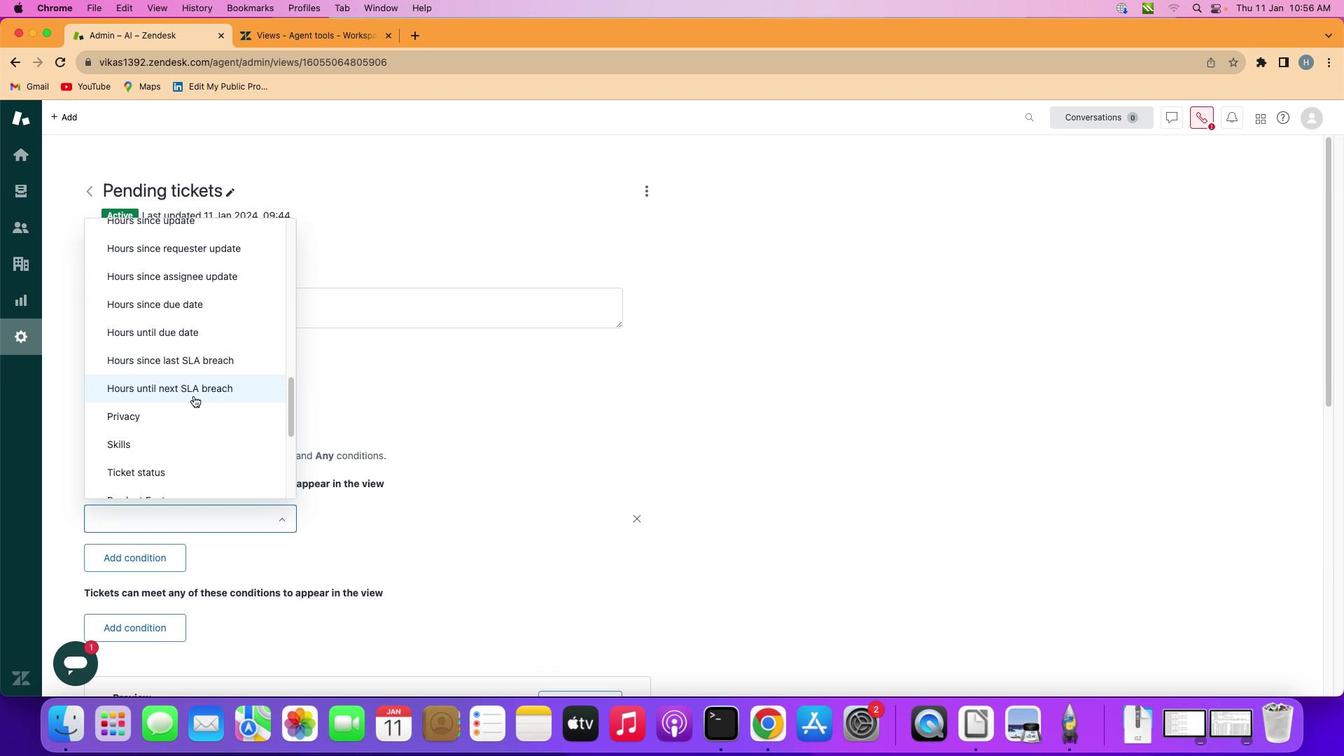 
Action: Mouse moved to (193, 420)
Screenshot: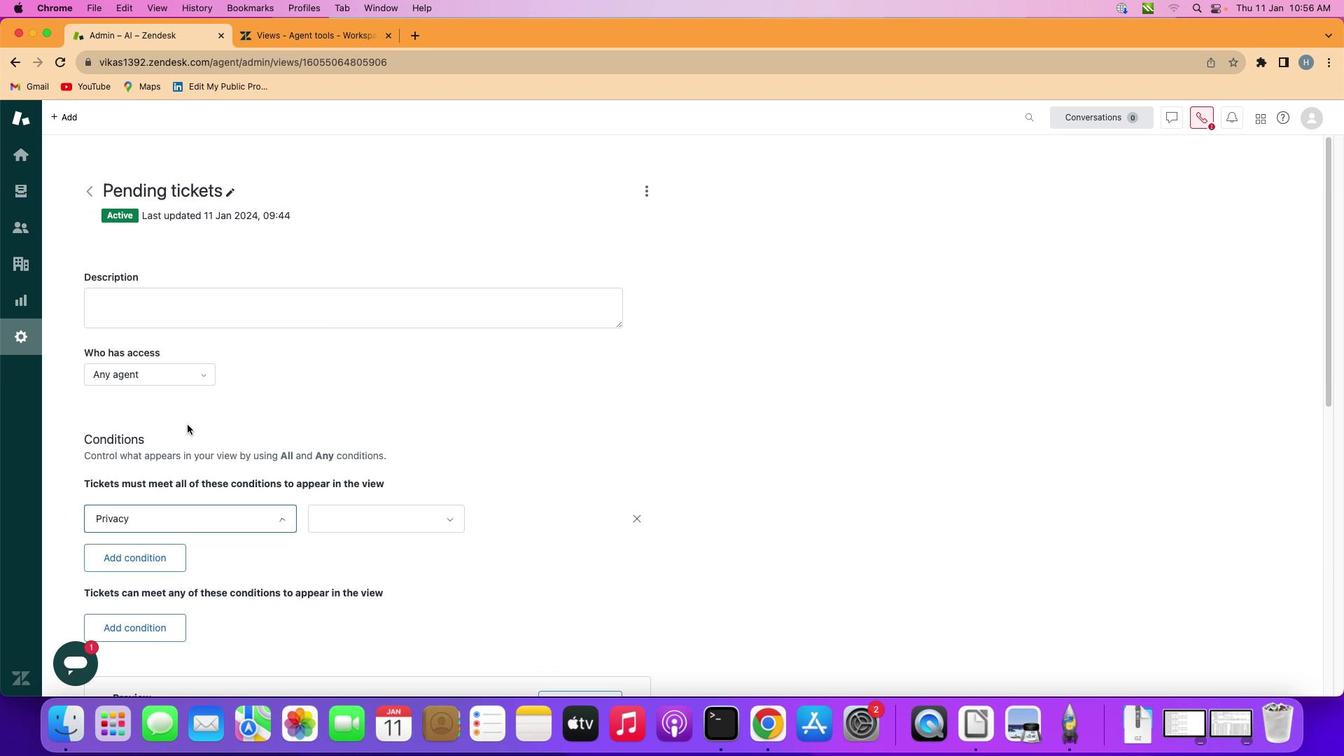 
Action: Mouse pressed left at (193, 420)
Screenshot: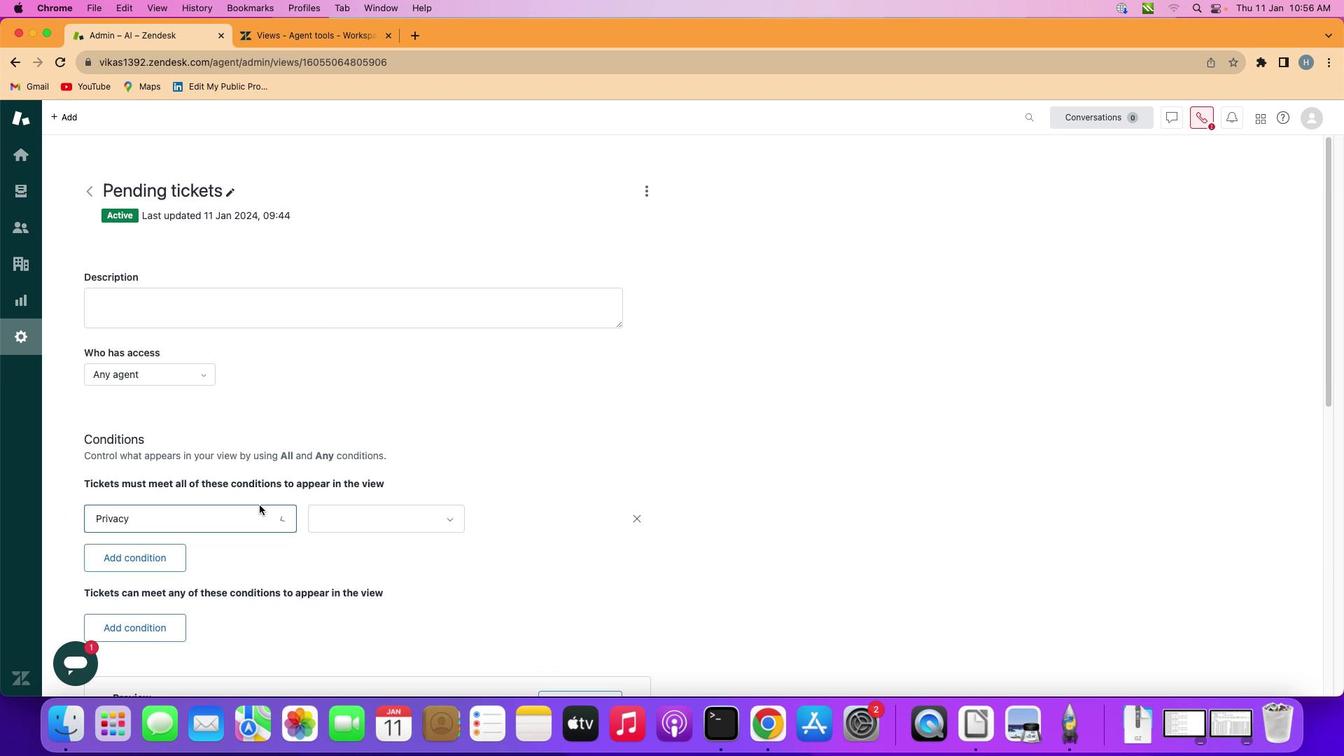 
Action: Mouse moved to (388, 500)
Screenshot: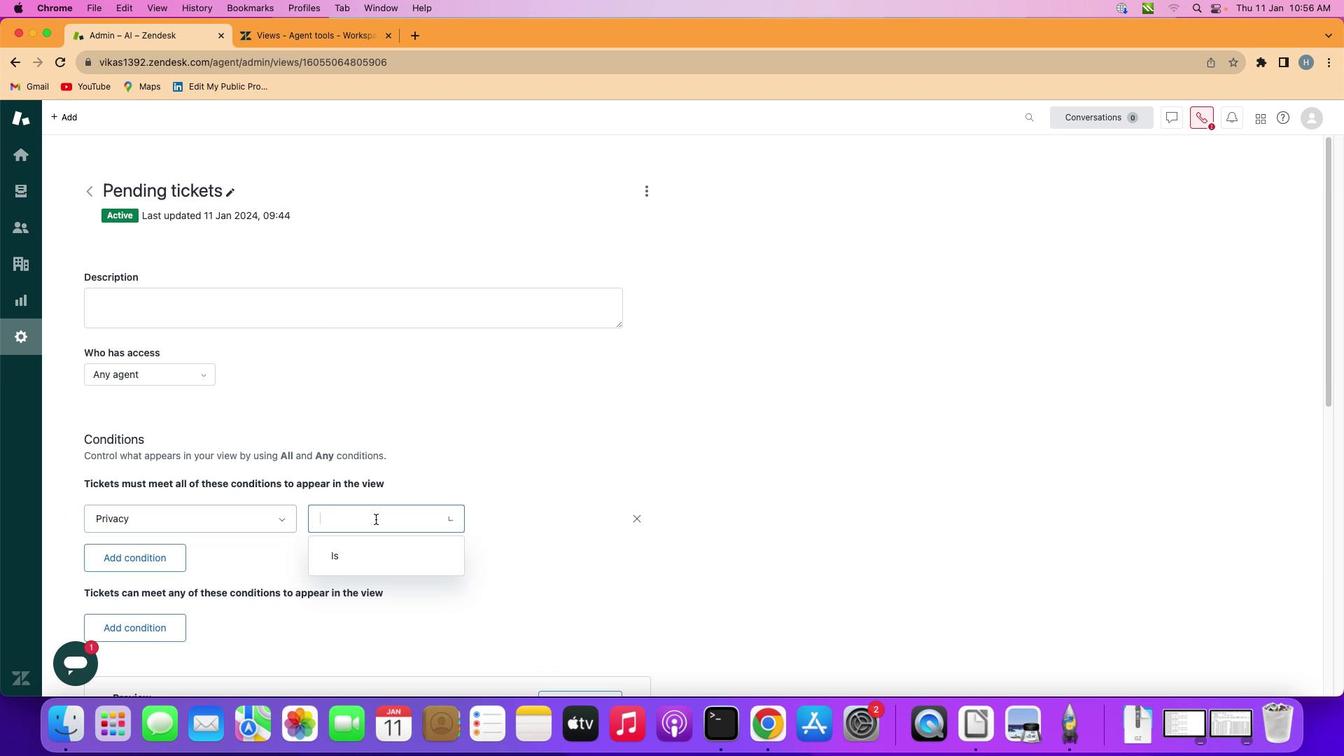 
Action: Mouse pressed left at (388, 500)
Screenshot: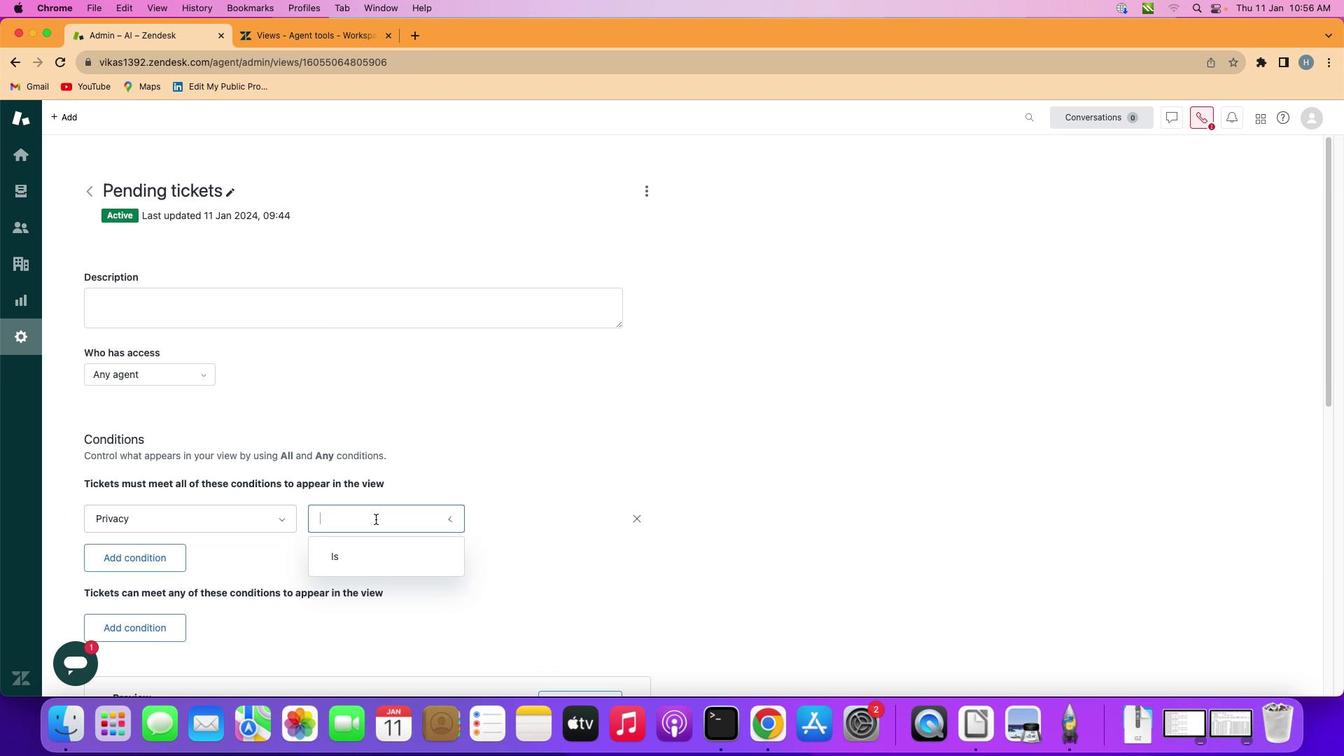 
Action: Mouse moved to (385, 530)
Screenshot: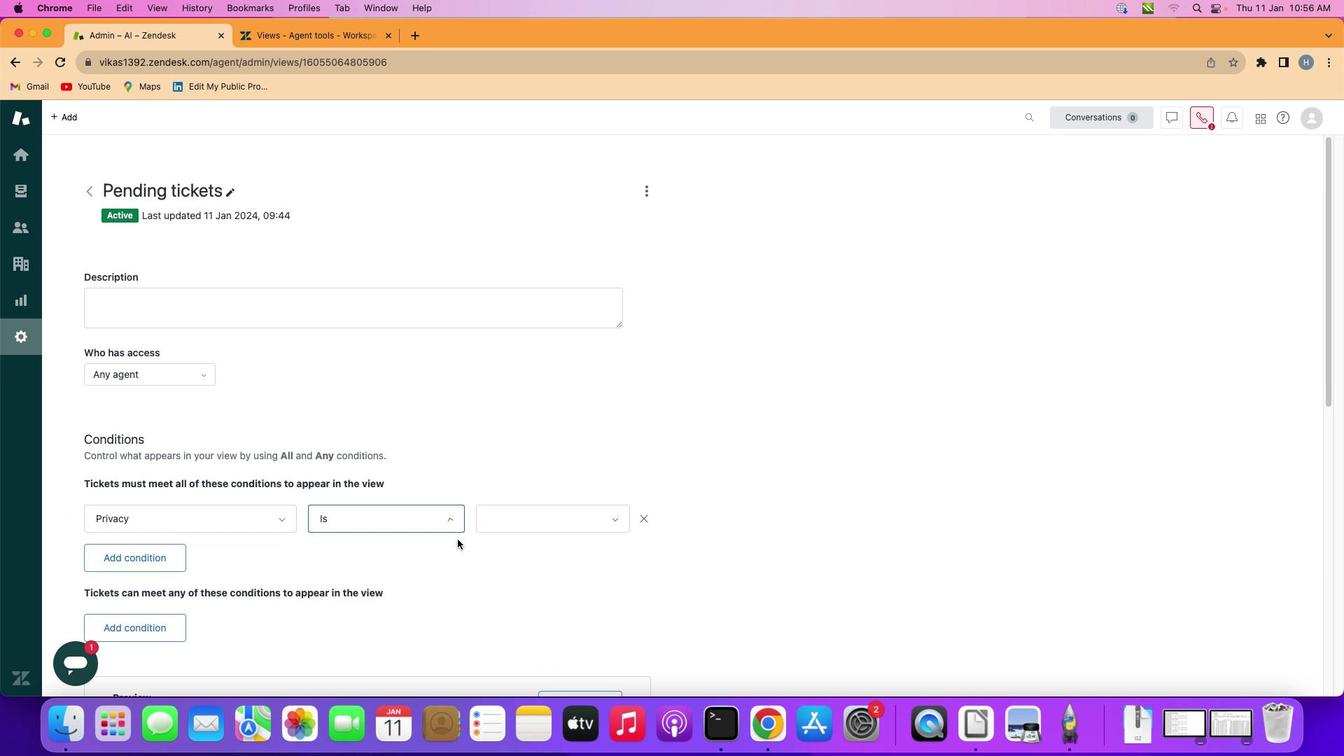
Action: Mouse pressed left at (385, 530)
Screenshot: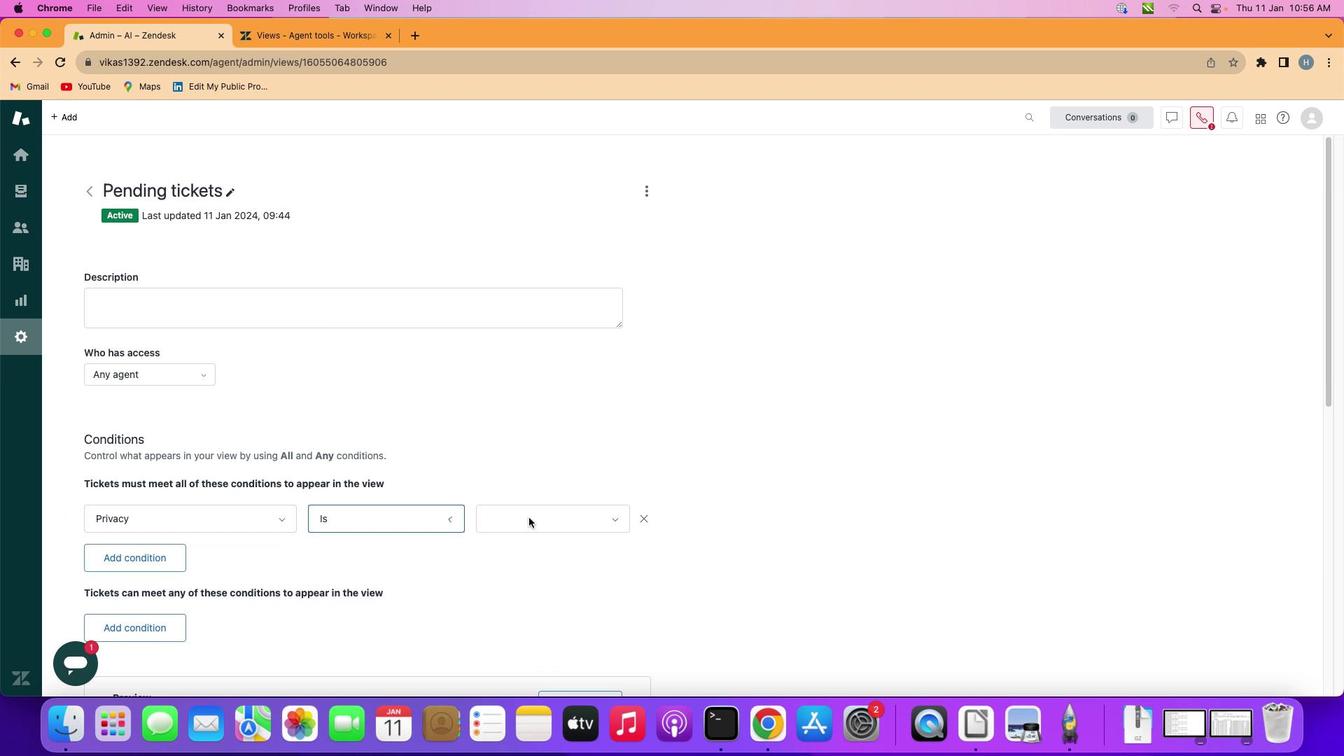 
Action: Mouse moved to (544, 497)
Screenshot: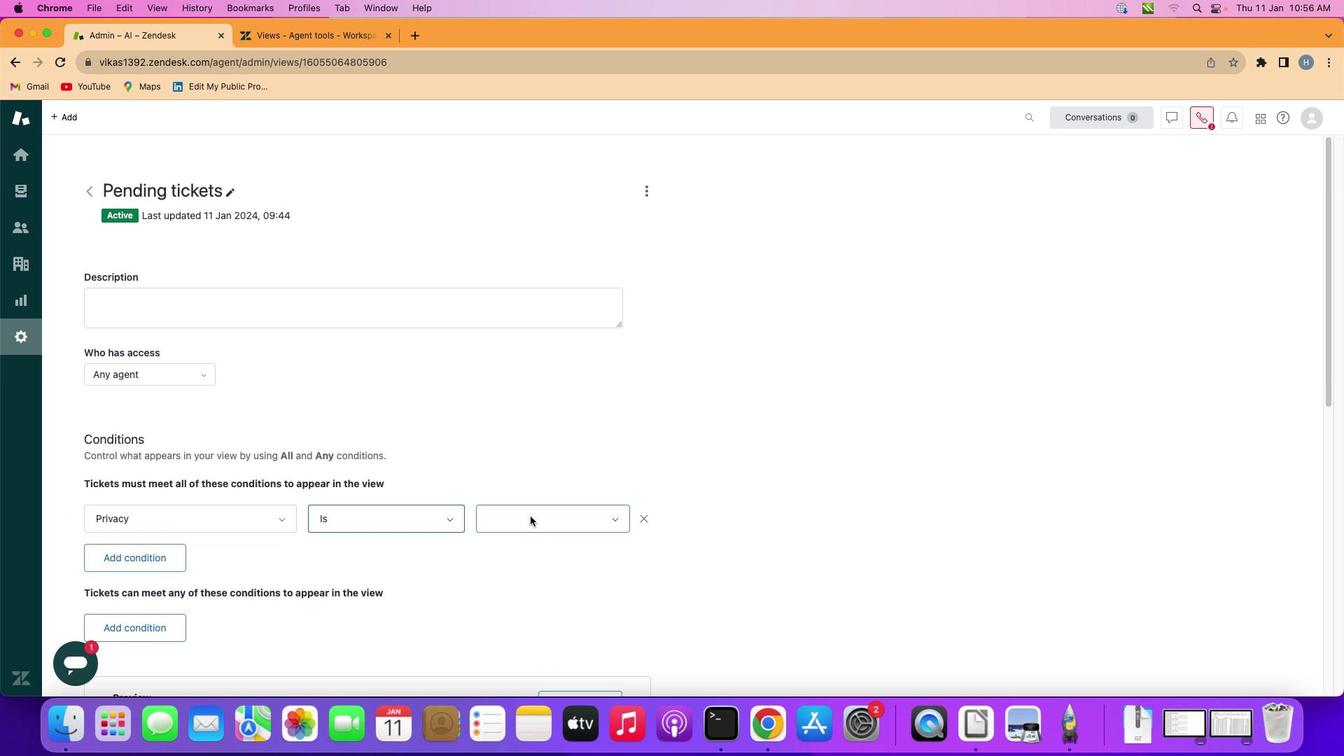 
Action: Mouse pressed left at (544, 497)
Screenshot: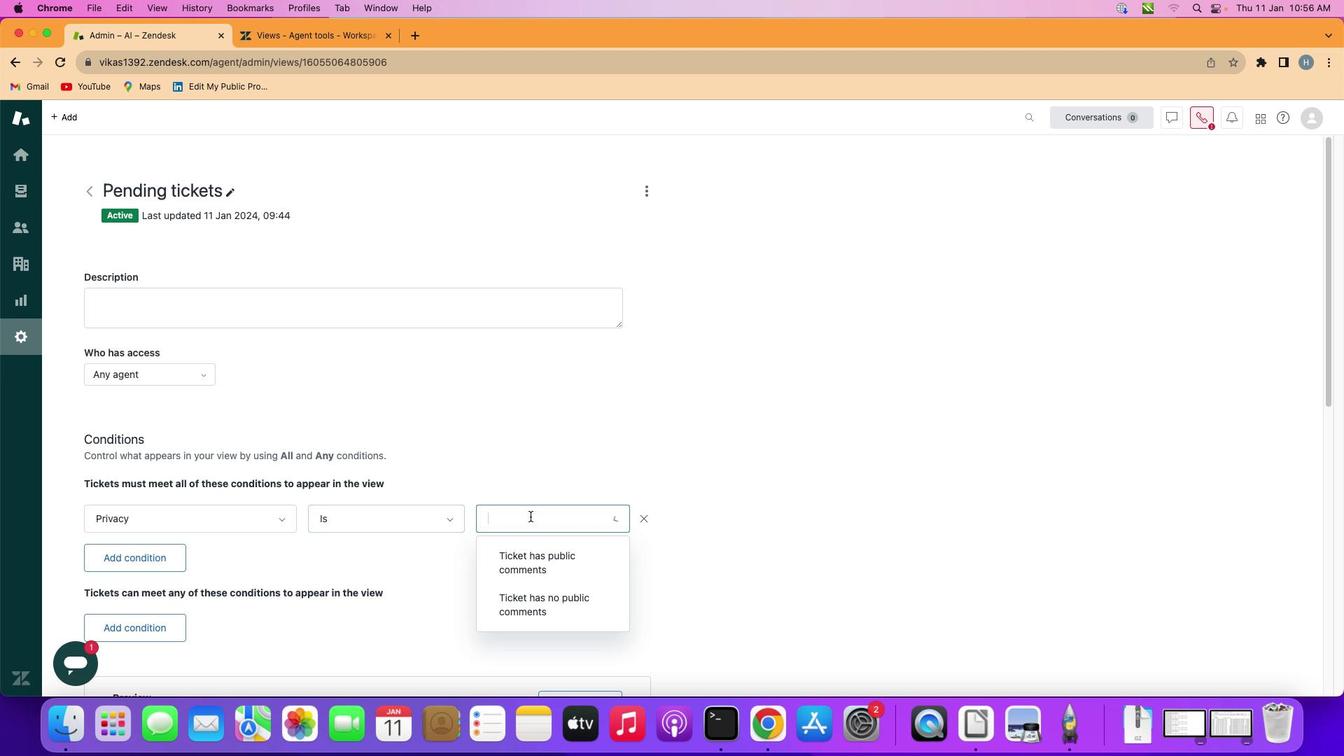 
Action: Mouse moved to (558, 533)
Screenshot: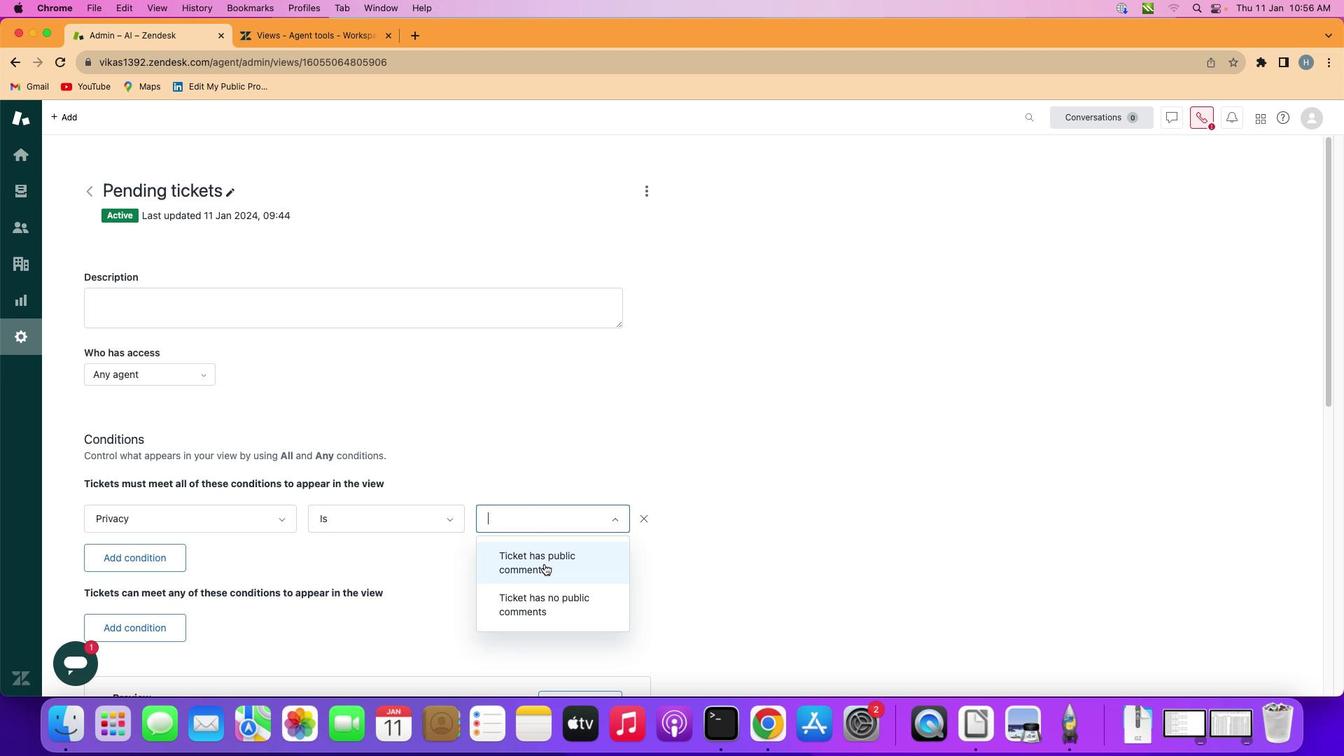 
Action: Mouse pressed left at (558, 533)
Screenshot: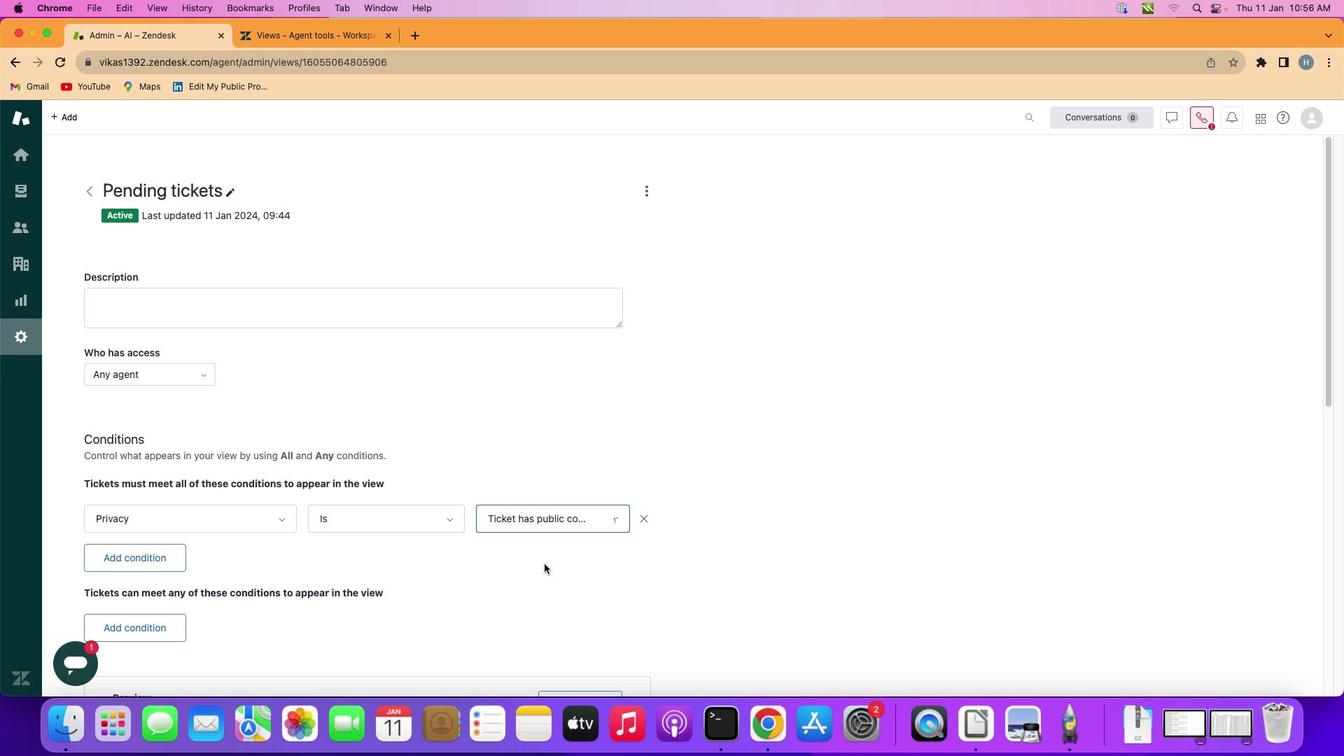 
